 Task: Look for space in Parker, United States from 26th August, 2023 to 10th September, 2023 for 6 adults, 2 children in price range Rs.10000 to Rs.15000. Place can be entire place or shared room with 6 bedrooms having 6 beds and 6 bathrooms. Property type can be house, flat, guest house. Amenities needed are: wifi, TV, free parkinig on premises, gym, breakfast. Booking option can be shelf check-in. Required host language is English.
Action: Mouse pressed left at (453, 111)
Screenshot: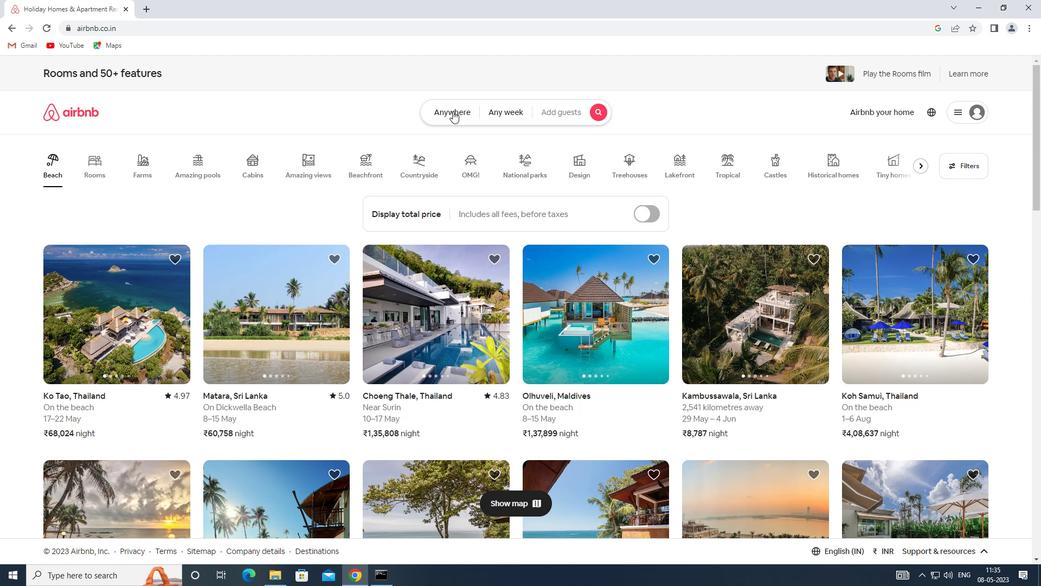 
Action: Mouse moved to (402, 153)
Screenshot: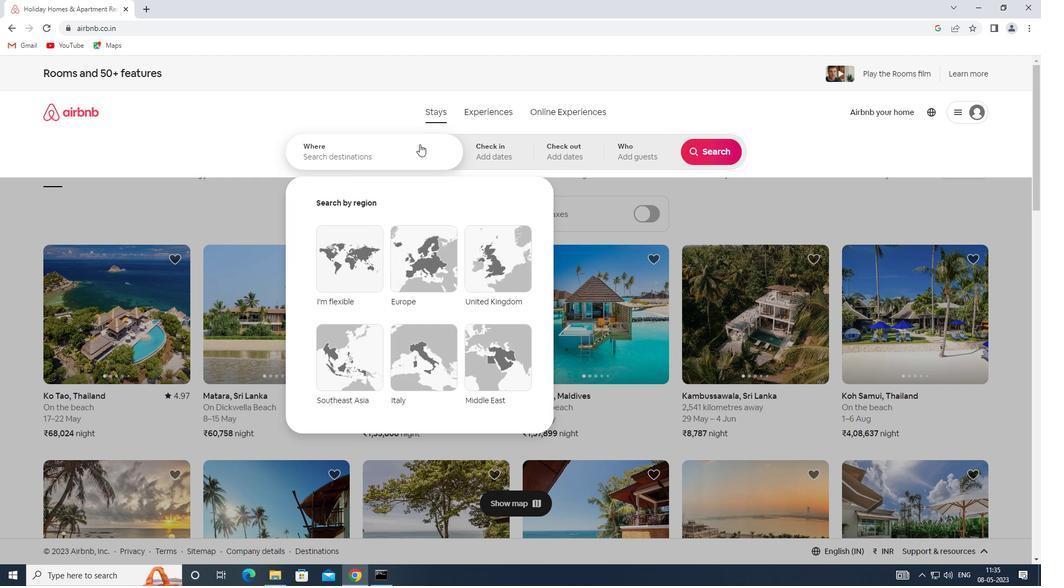 
Action: Mouse pressed left at (402, 153)
Screenshot: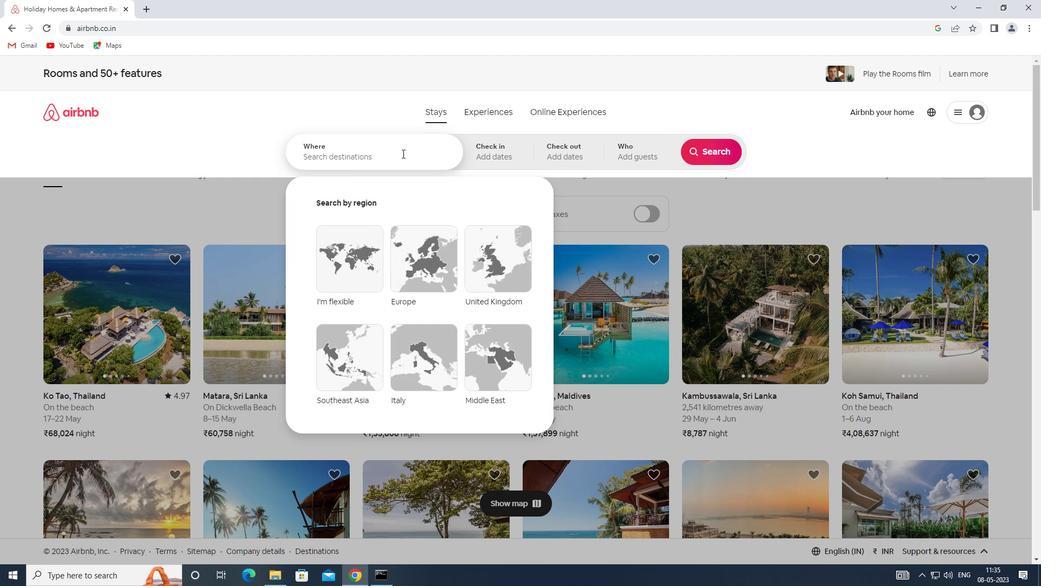 
Action: Key pressed <Key.shift>SPACE<Key.space>IN<Key.space><Key.shift>S<Key.backspace><Key.shift>PARKER,<Key.shift>UNITED<Key.space><Key.shift>STATES
Screenshot: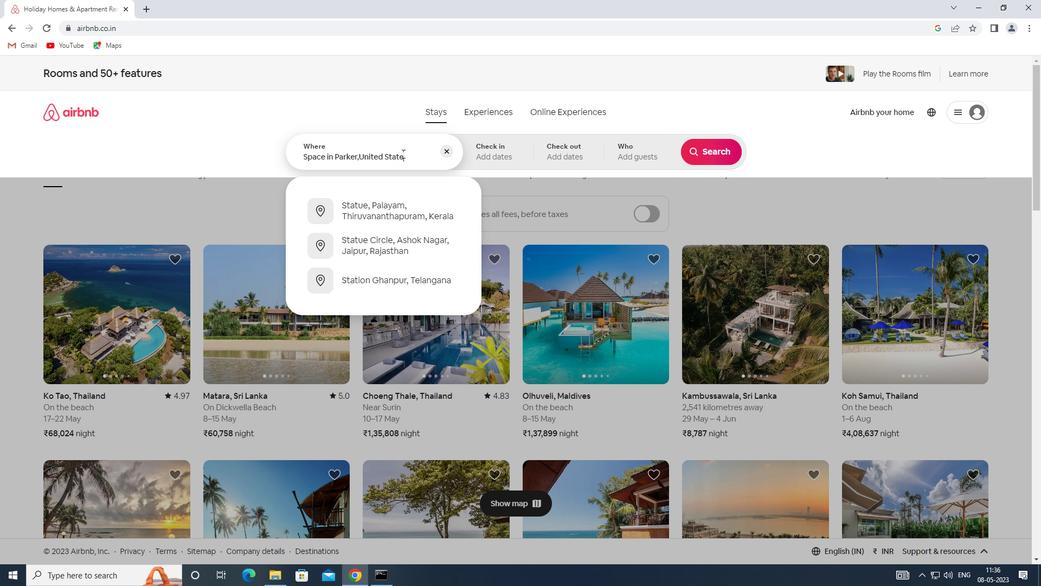 
Action: Mouse moved to (474, 147)
Screenshot: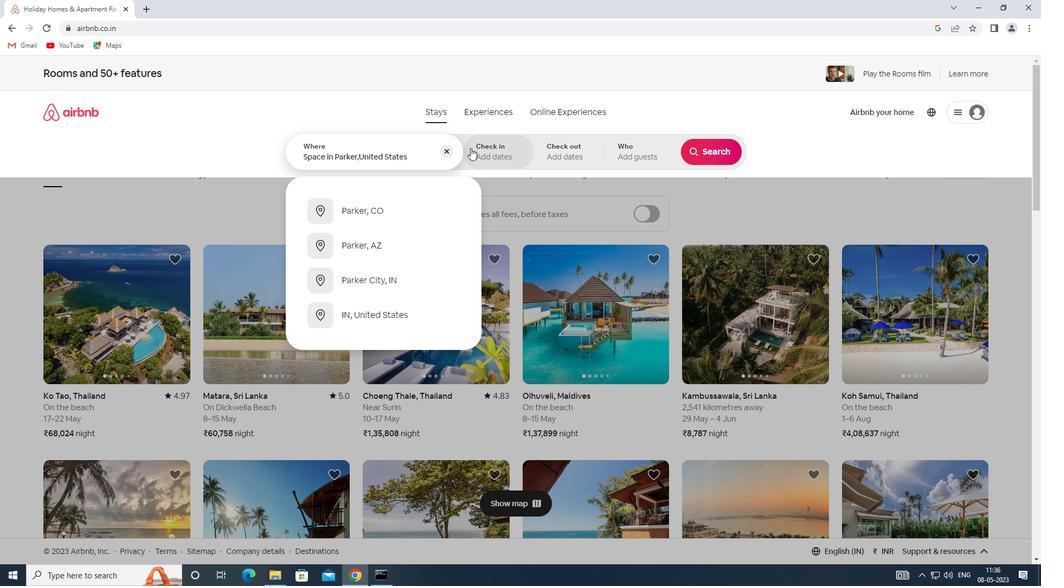 
Action: Mouse pressed left at (474, 147)
Screenshot: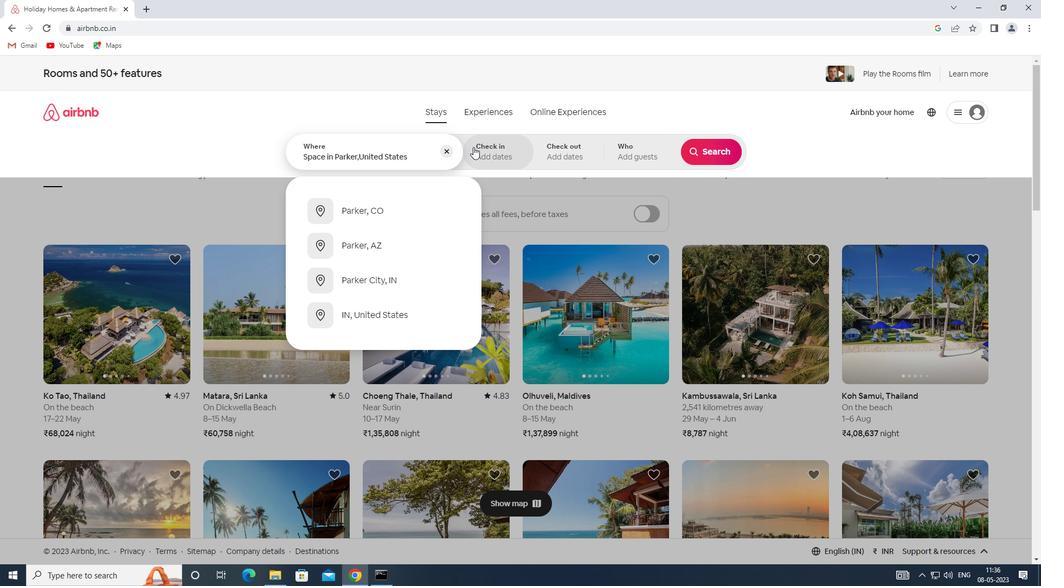 
Action: Mouse moved to (708, 234)
Screenshot: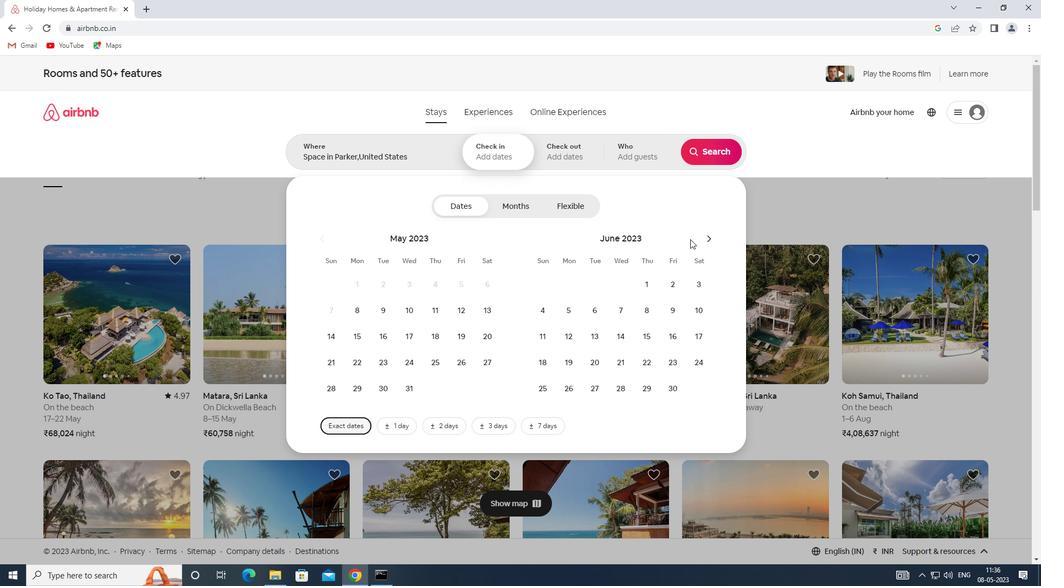
Action: Mouse pressed left at (708, 234)
Screenshot: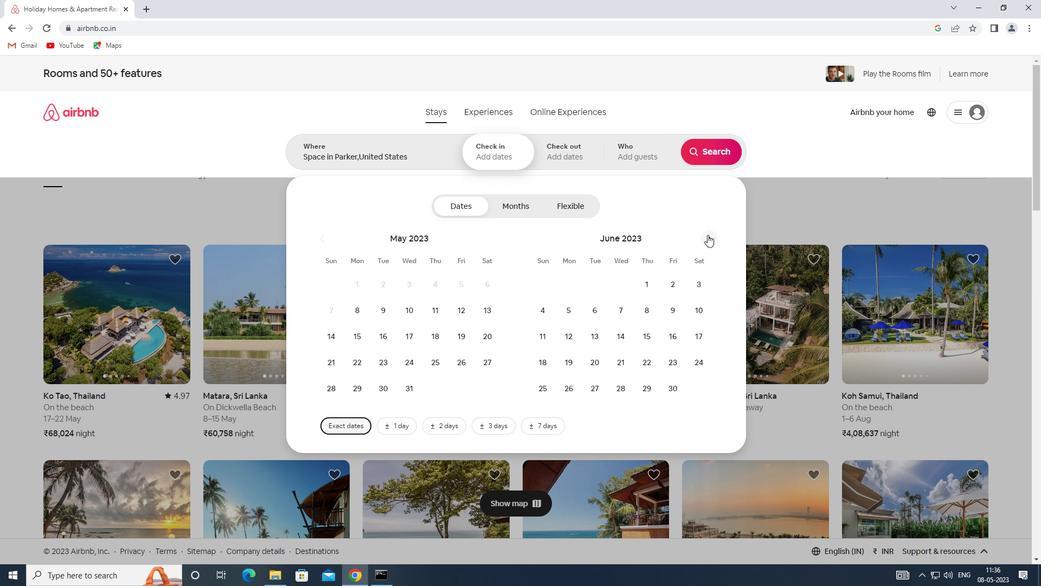 
Action: Mouse pressed left at (708, 234)
Screenshot: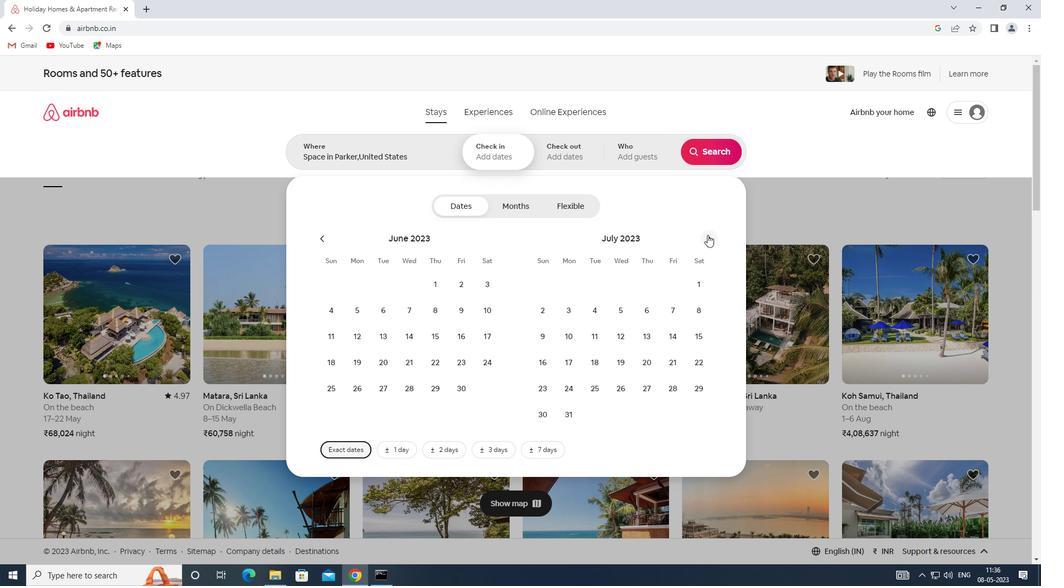
Action: Mouse moved to (698, 359)
Screenshot: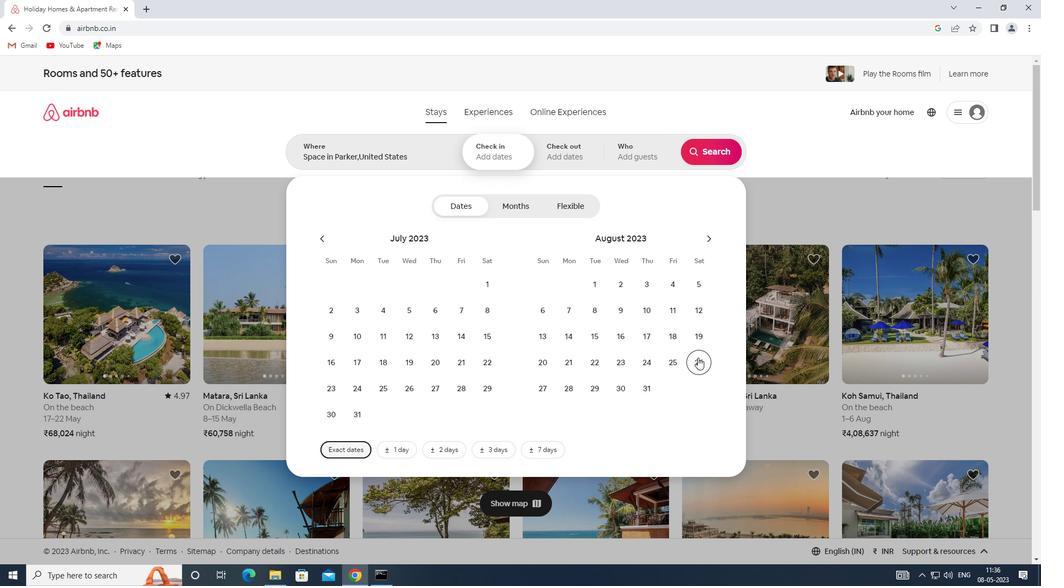 
Action: Mouse pressed left at (698, 359)
Screenshot: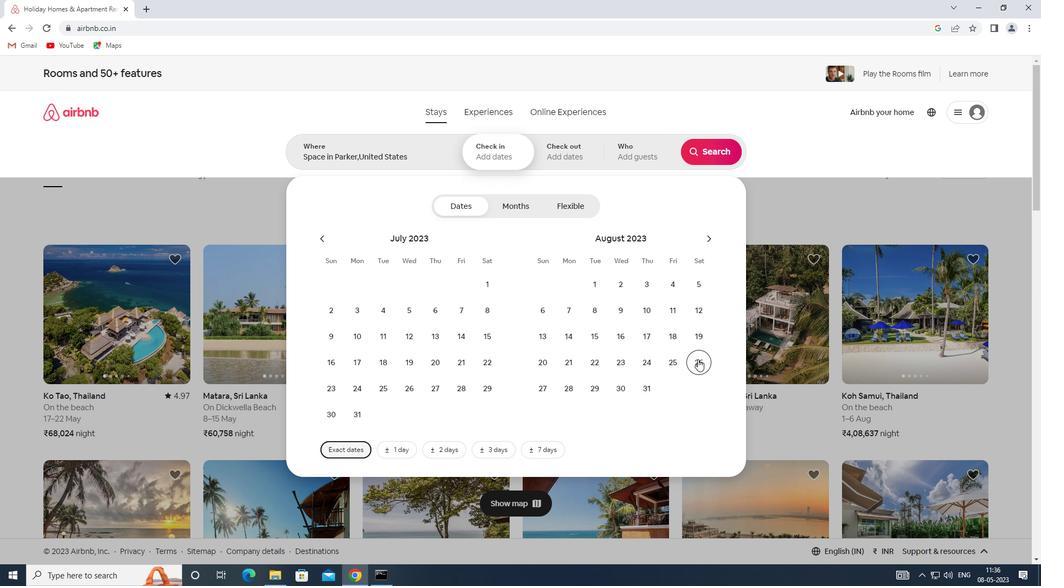 
Action: Mouse moved to (705, 241)
Screenshot: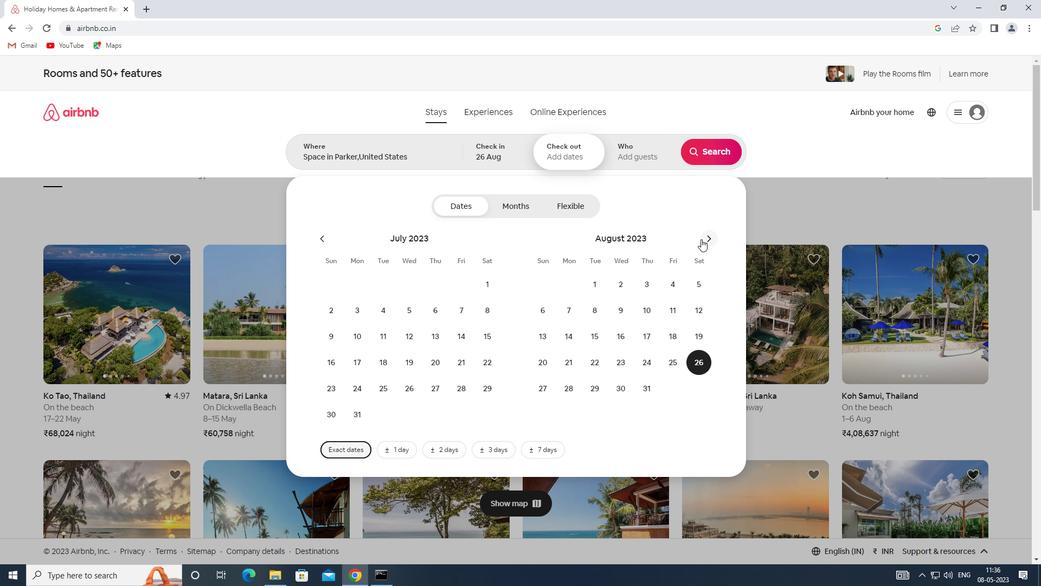 
Action: Mouse pressed left at (705, 241)
Screenshot: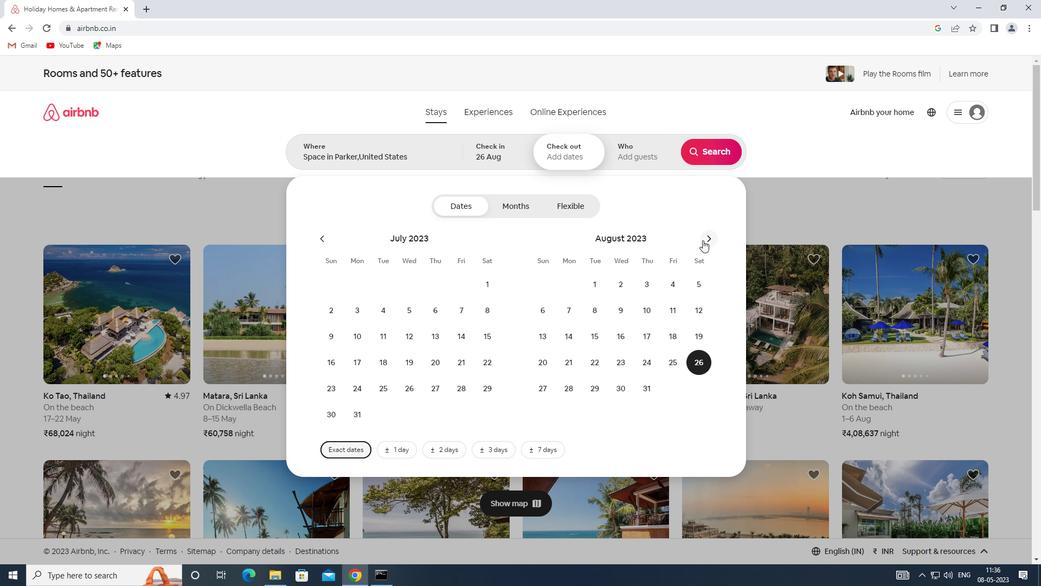 
Action: Mouse moved to (542, 335)
Screenshot: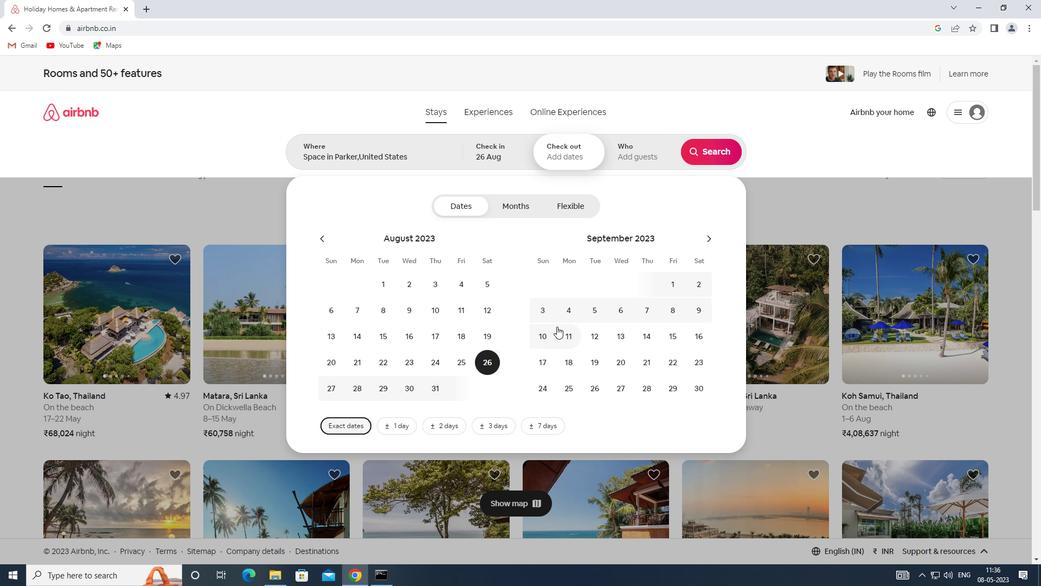
Action: Mouse pressed left at (542, 335)
Screenshot: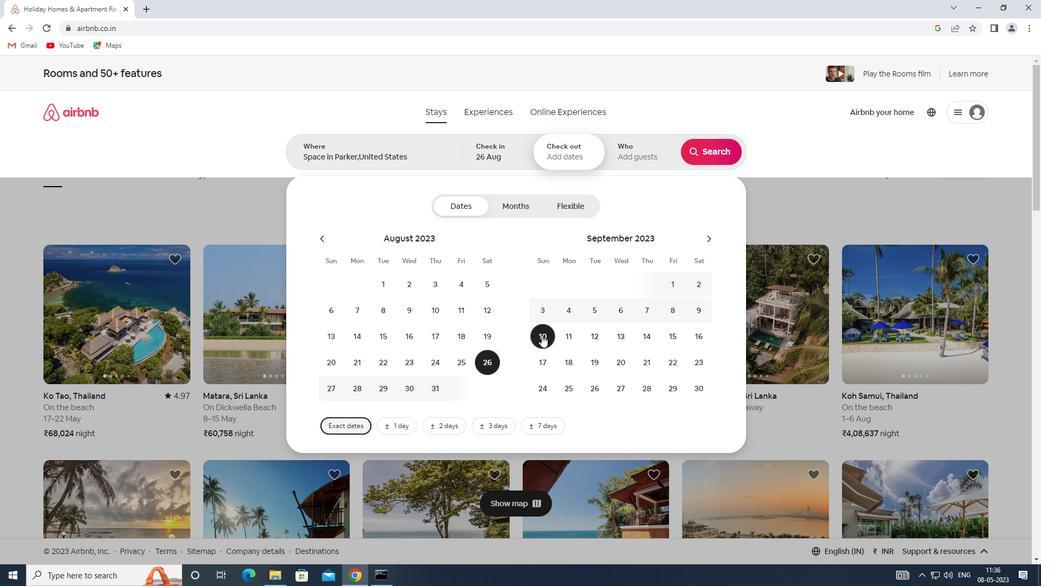 
Action: Mouse moved to (635, 154)
Screenshot: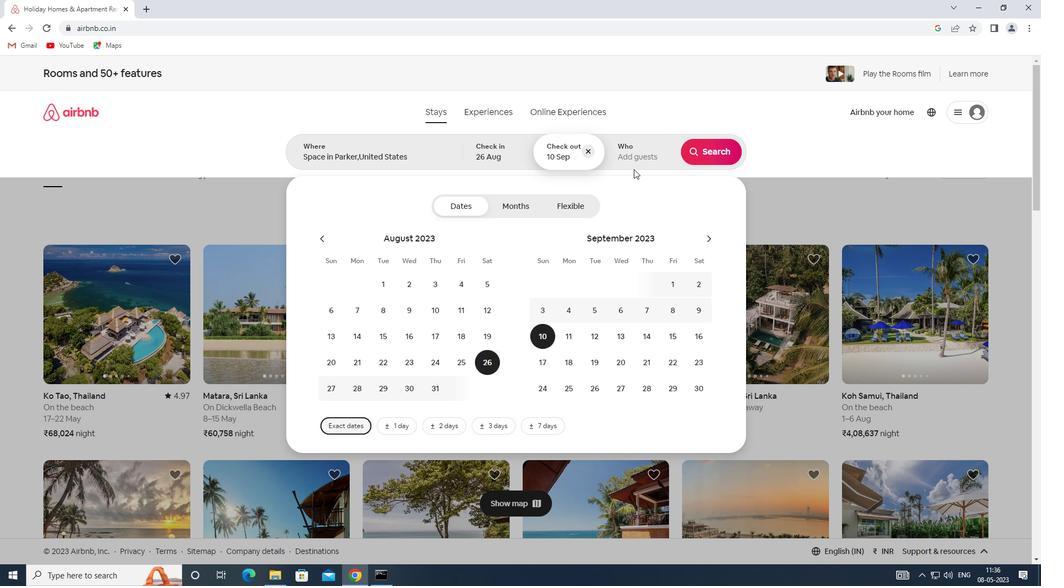
Action: Mouse pressed left at (635, 154)
Screenshot: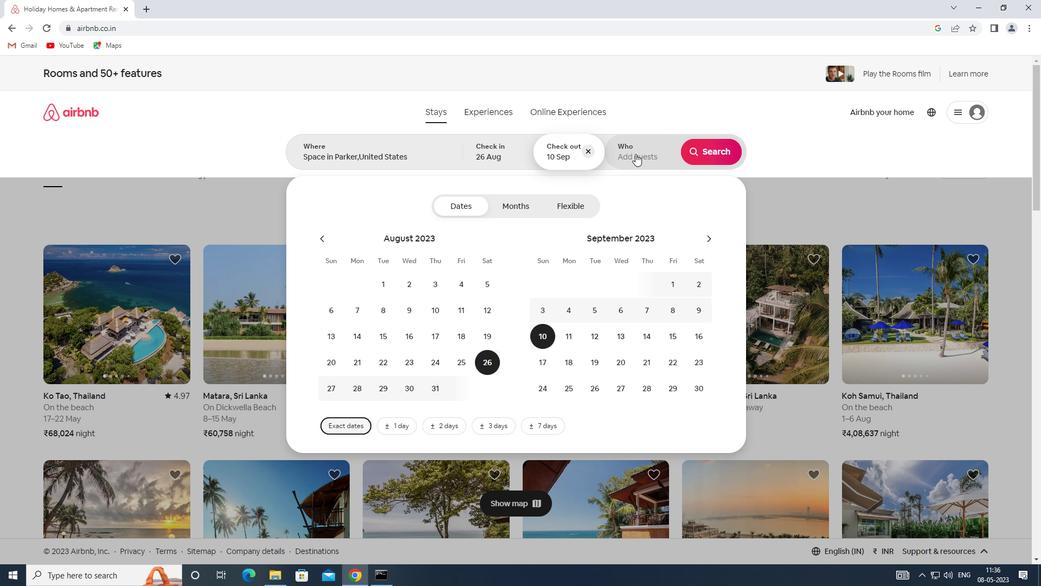 
Action: Mouse moved to (715, 211)
Screenshot: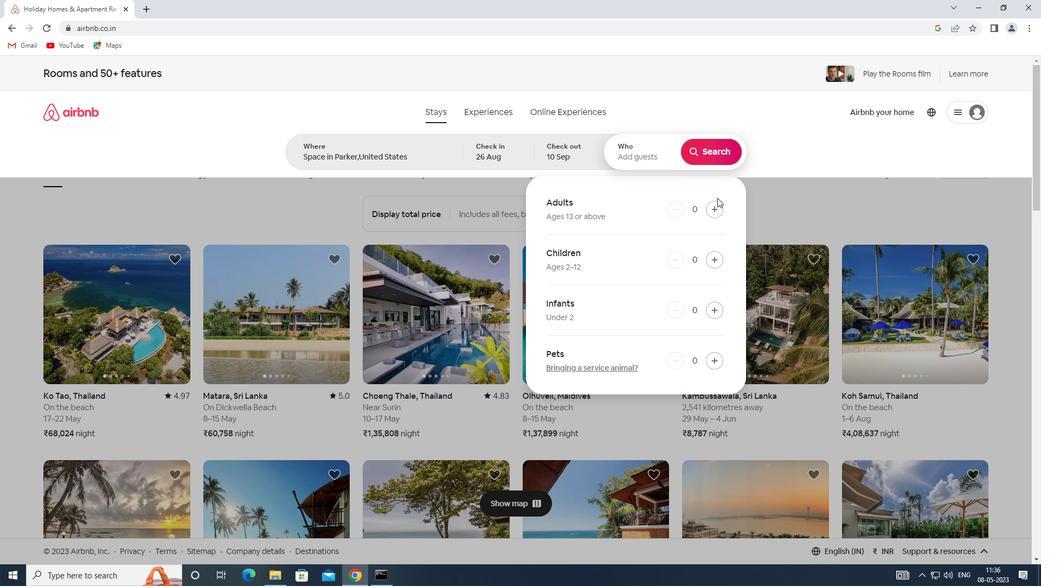 
Action: Mouse pressed left at (715, 211)
Screenshot: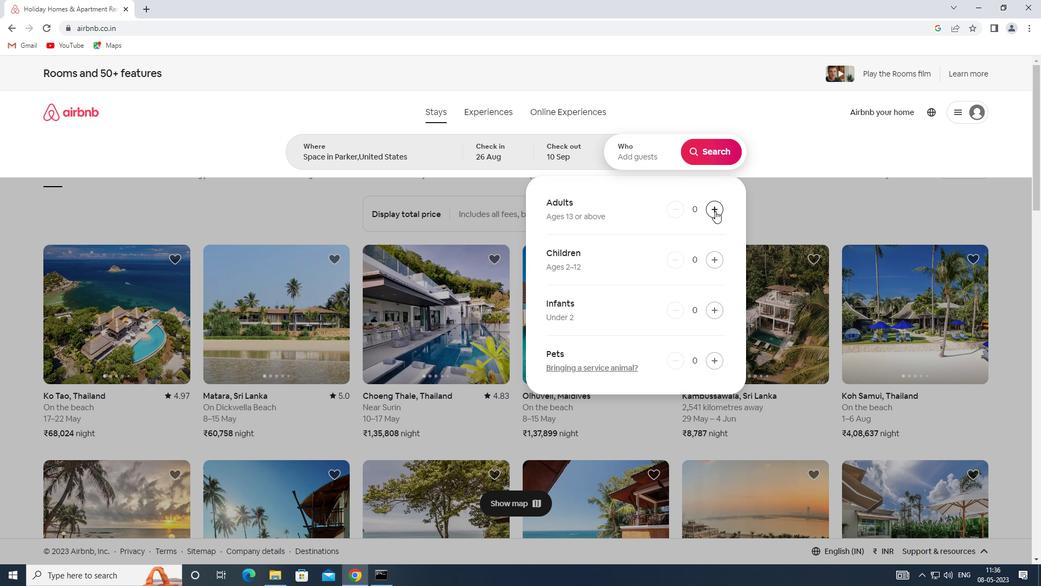 
Action: Mouse pressed left at (715, 211)
Screenshot: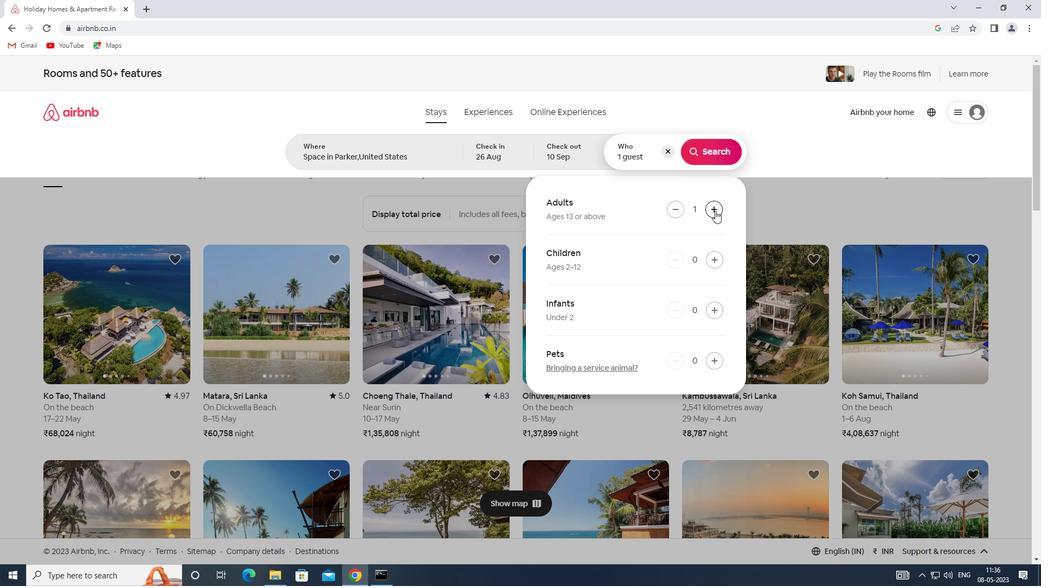 
Action: Mouse pressed left at (715, 211)
Screenshot: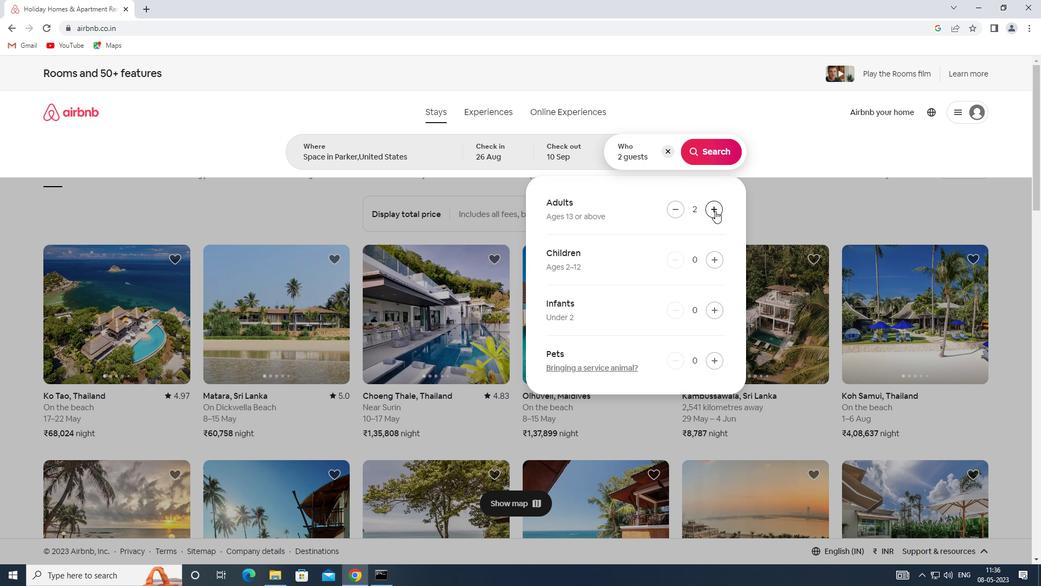 
Action: Mouse pressed left at (715, 211)
Screenshot: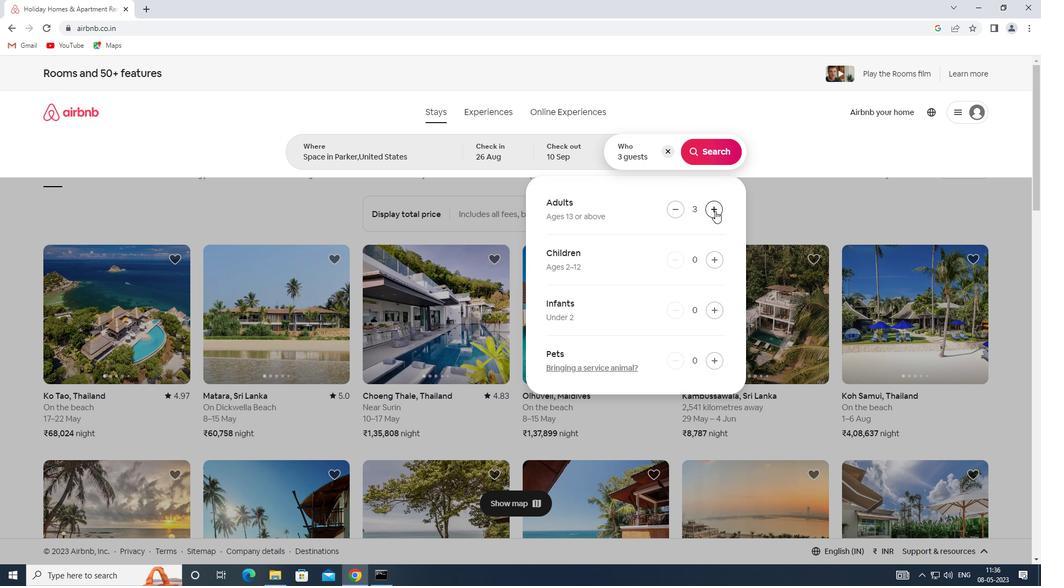 
Action: Mouse pressed left at (715, 211)
Screenshot: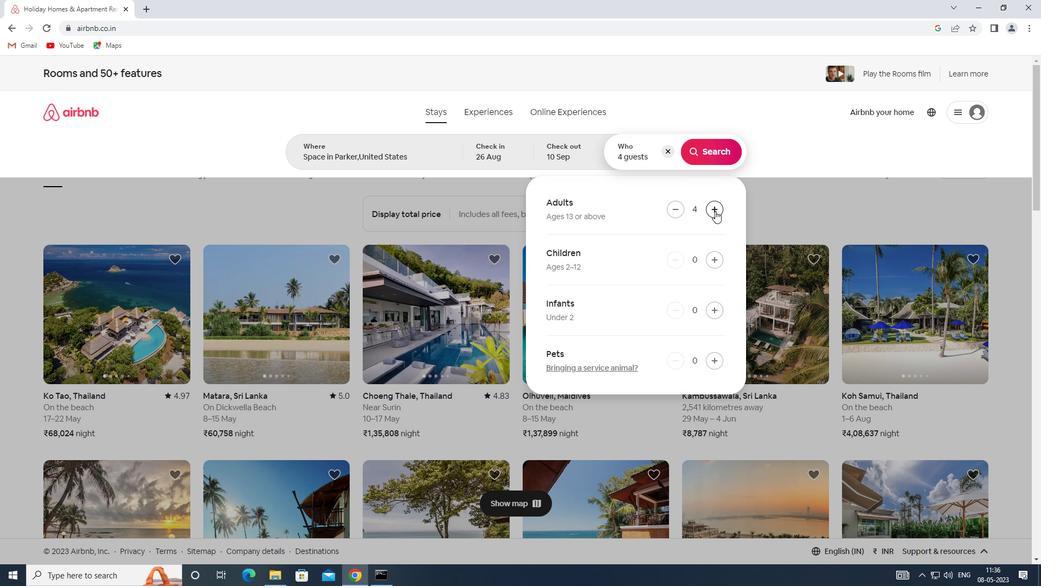 
Action: Mouse pressed left at (715, 211)
Screenshot: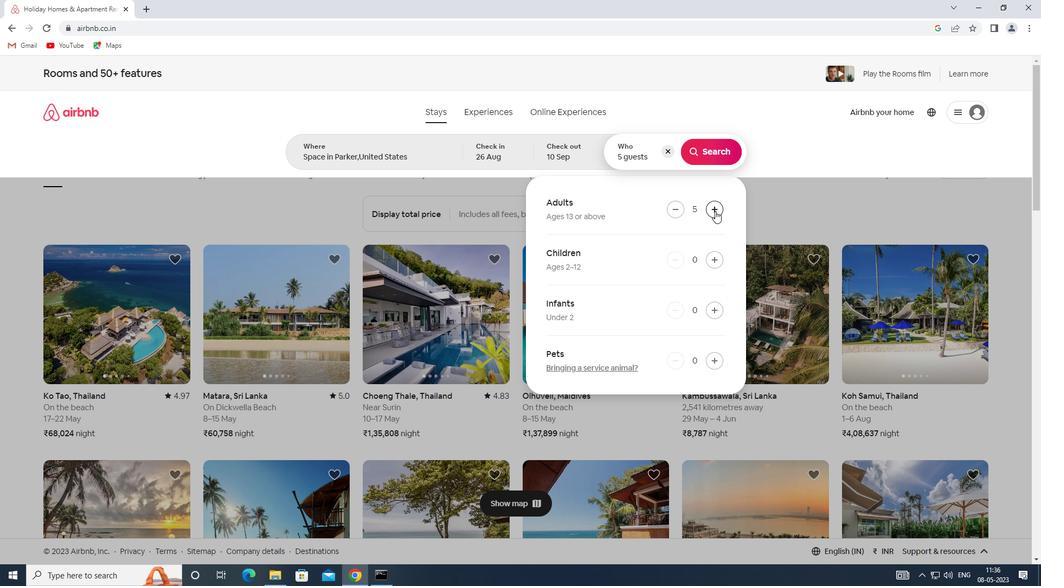 
Action: Mouse moved to (713, 255)
Screenshot: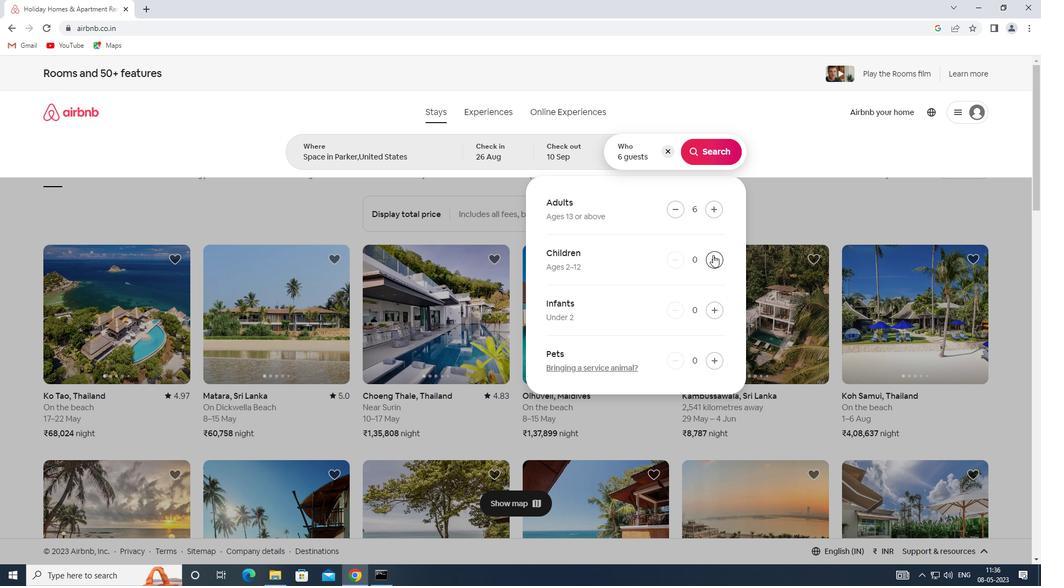 
Action: Mouse pressed left at (713, 255)
Screenshot: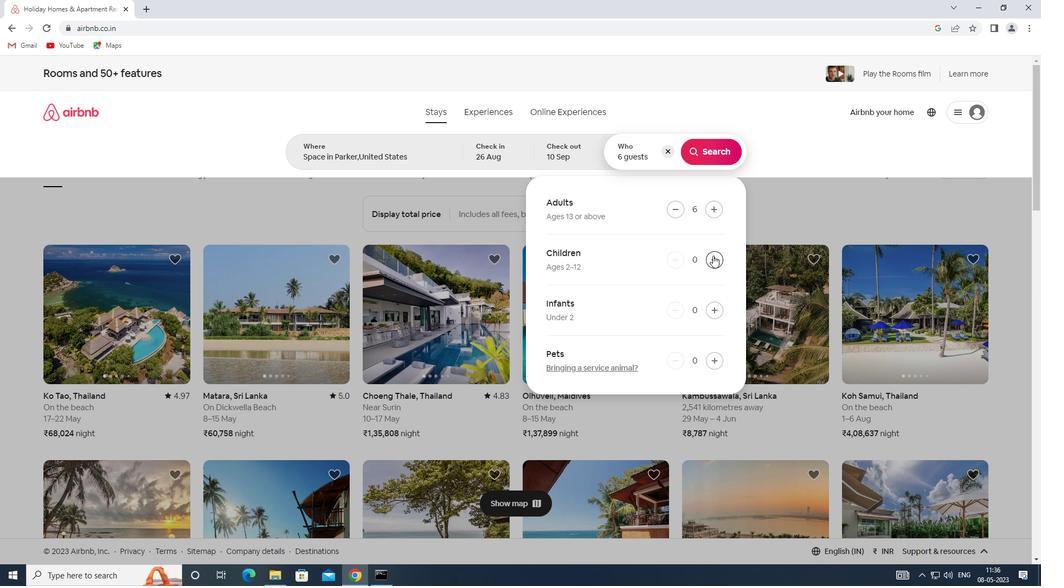 
Action: Mouse pressed left at (713, 255)
Screenshot: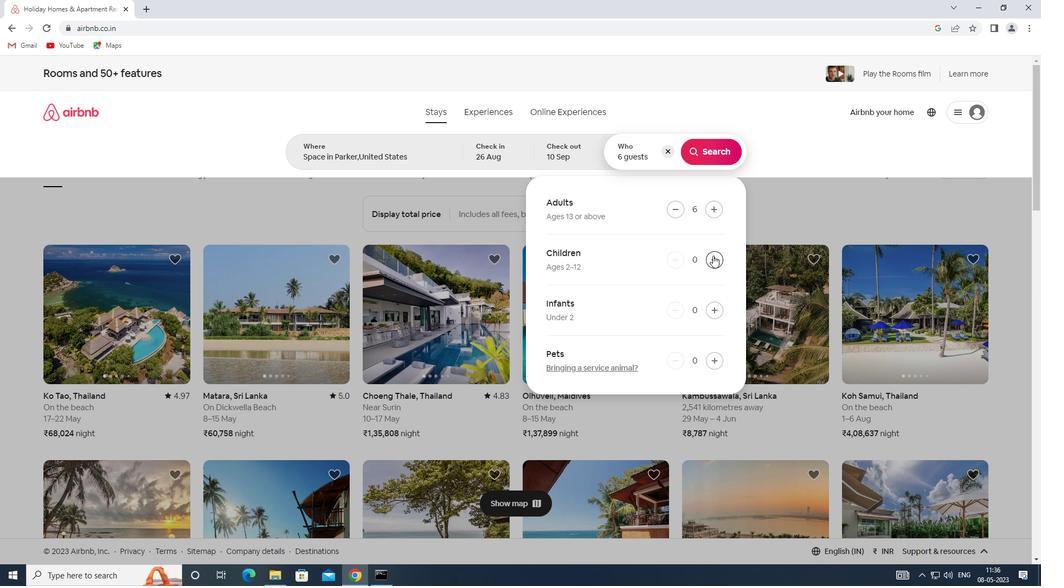
Action: Mouse moved to (698, 158)
Screenshot: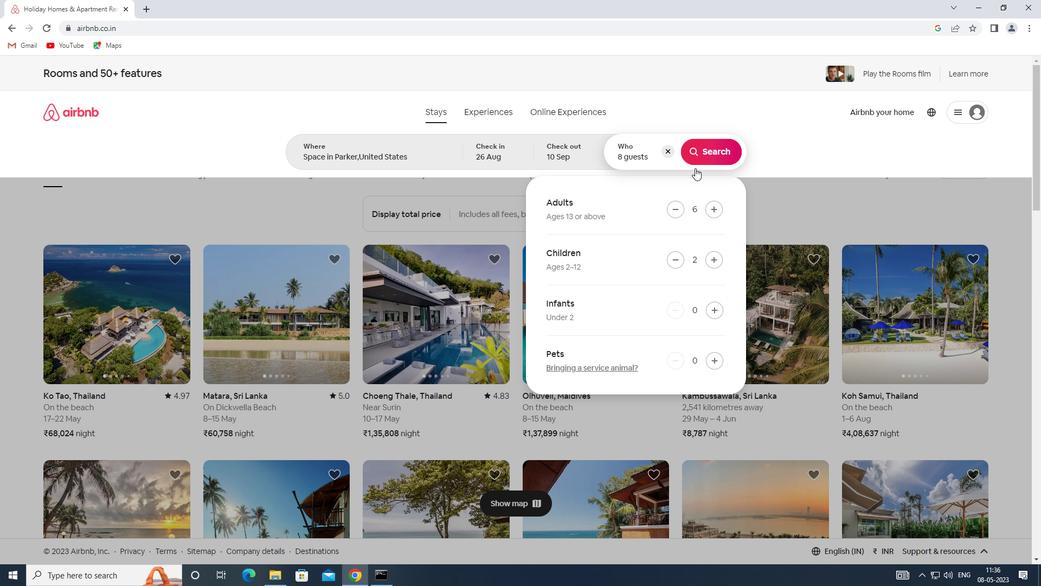 
Action: Mouse pressed left at (698, 158)
Screenshot: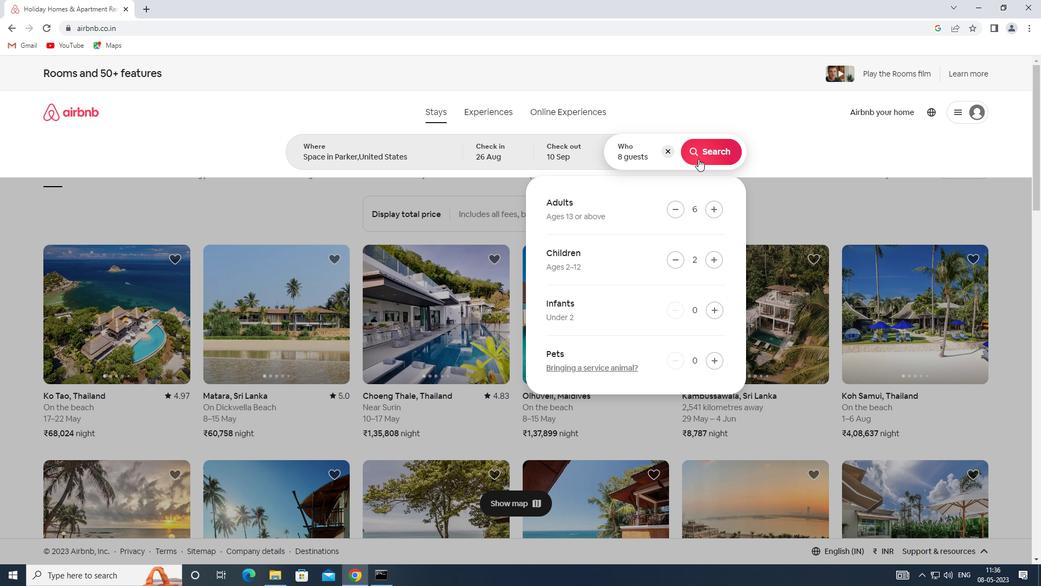 
Action: Mouse moved to (983, 117)
Screenshot: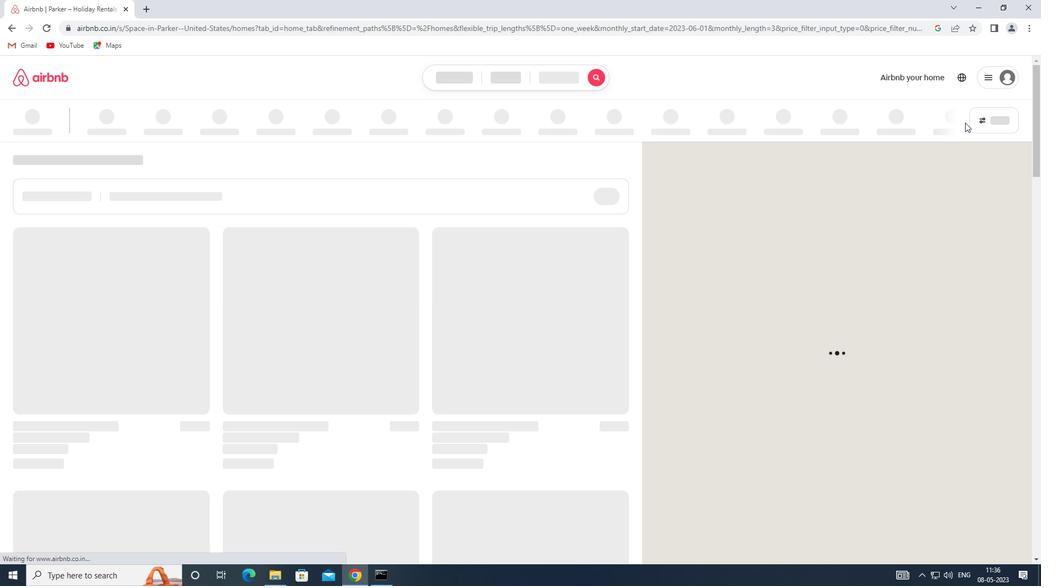 
Action: Mouse pressed left at (983, 117)
Screenshot: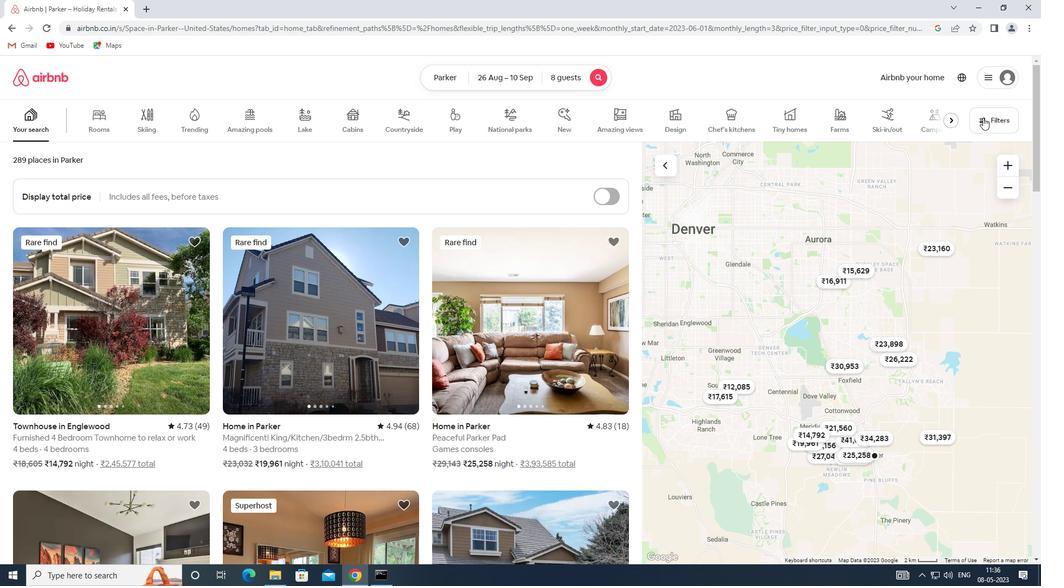 
Action: Mouse moved to (384, 387)
Screenshot: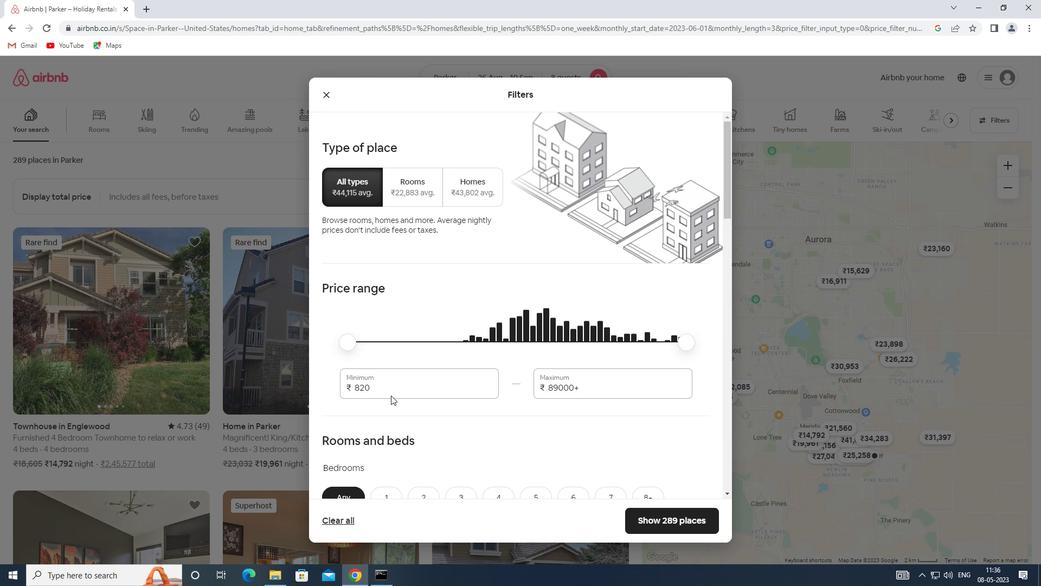 
Action: Mouse pressed left at (384, 387)
Screenshot: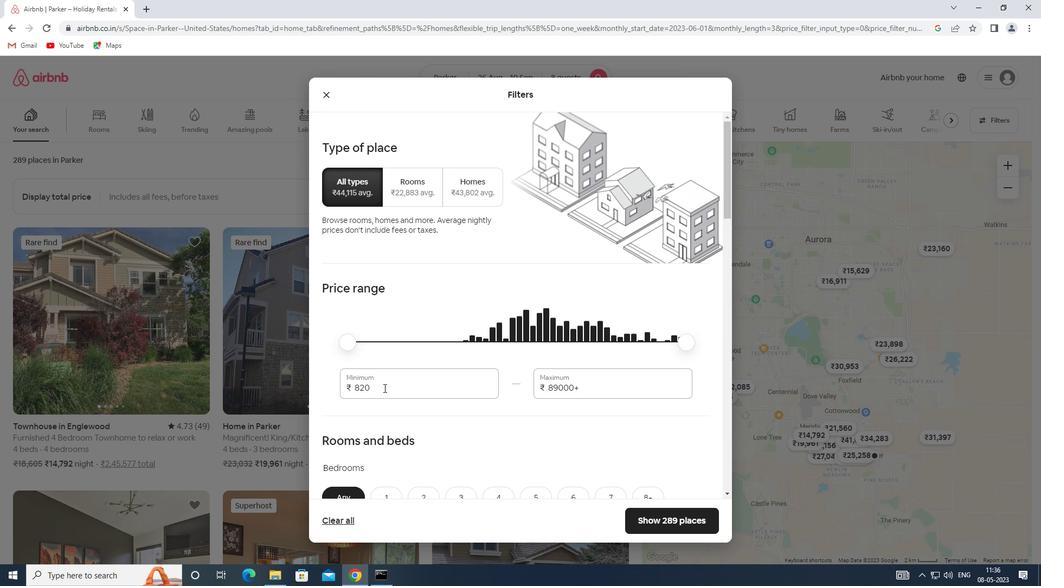
Action: Mouse moved to (342, 387)
Screenshot: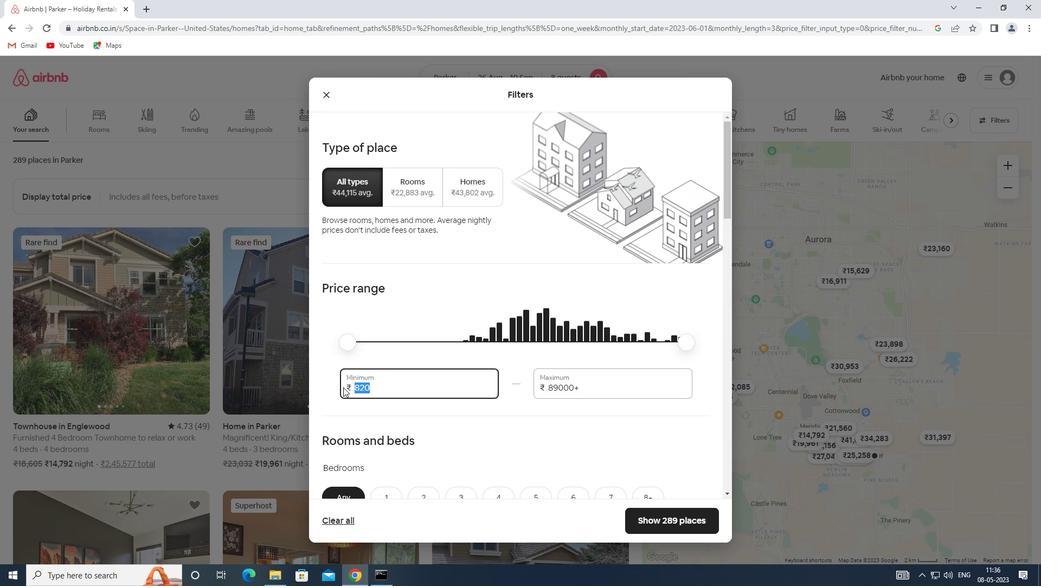 
Action: Key pressed 10000
Screenshot: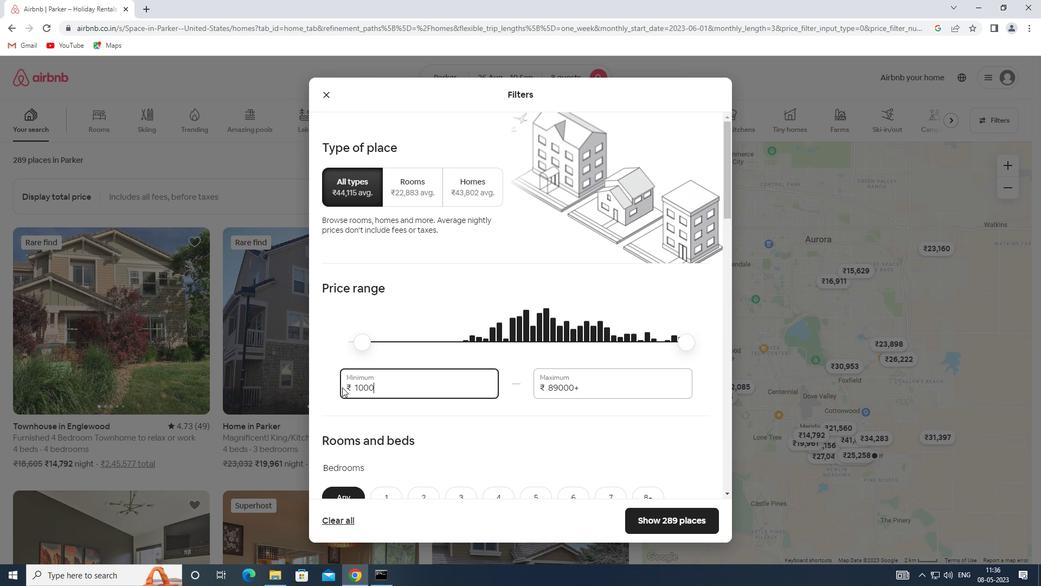 
Action: Mouse moved to (586, 389)
Screenshot: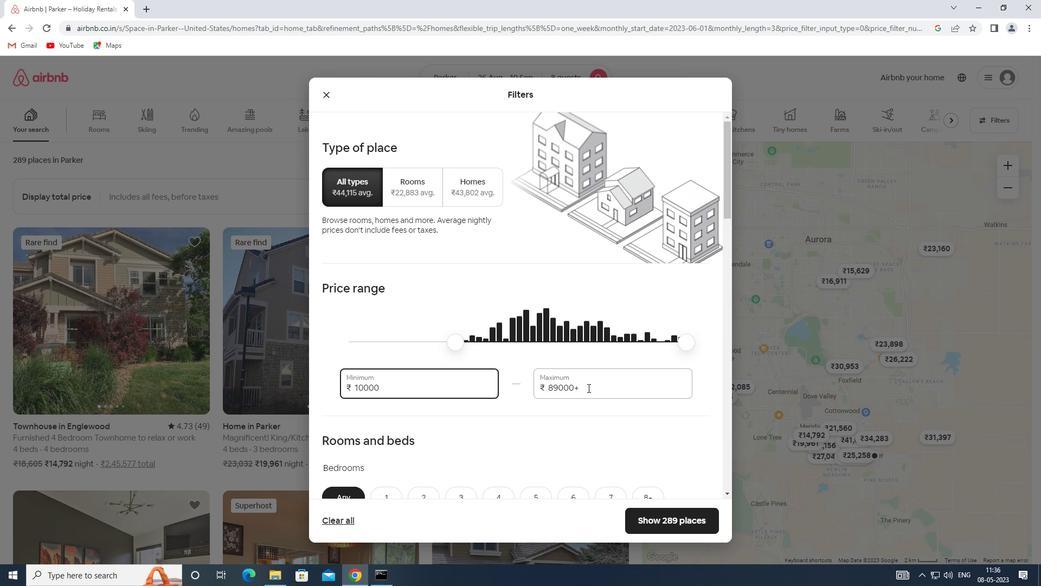 
Action: Mouse pressed left at (586, 389)
Screenshot: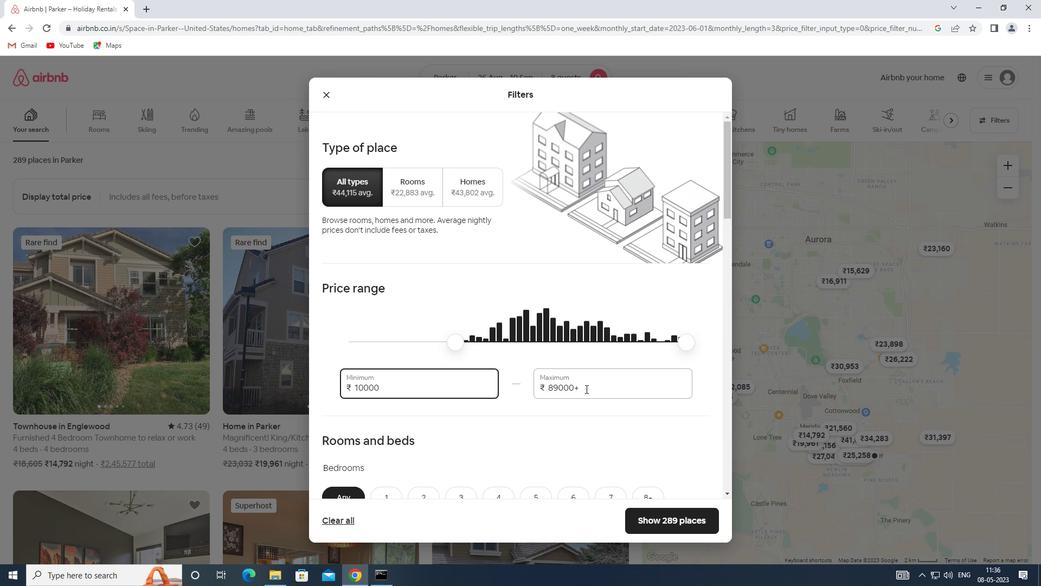 
Action: Mouse moved to (531, 392)
Screenshot: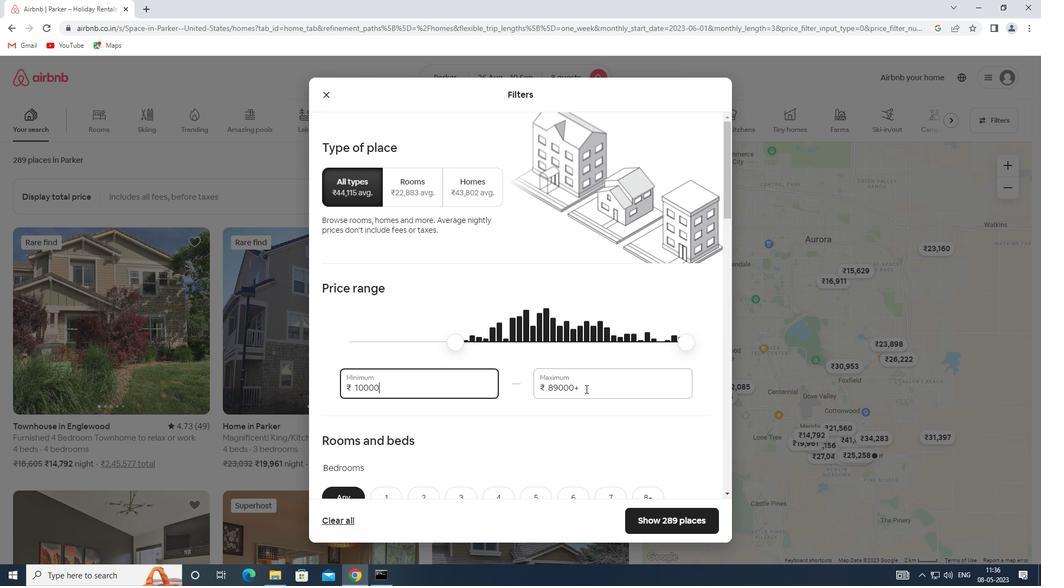 
Action: Key pressed 15000
Screenshot: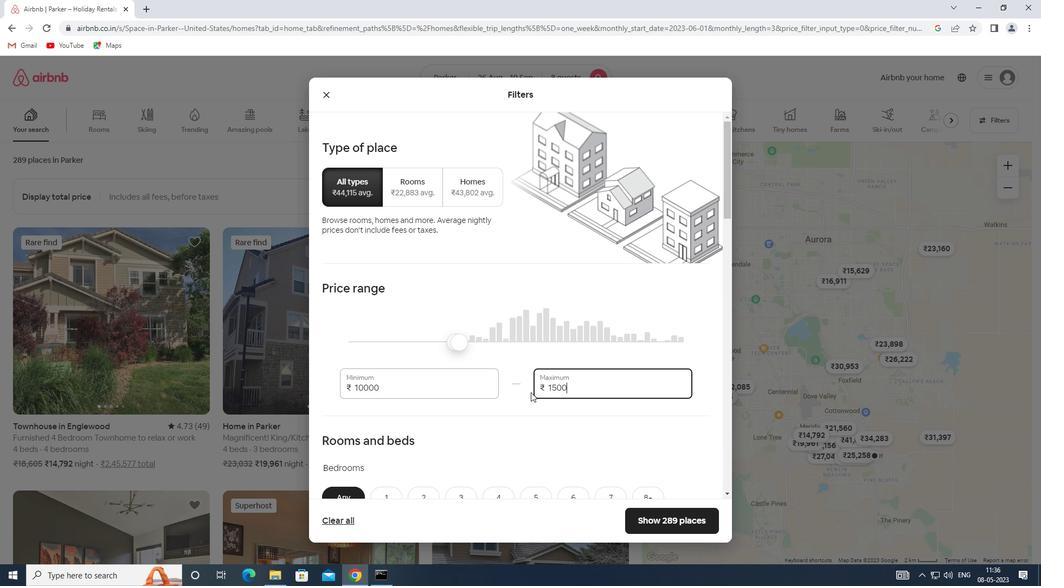 
Action: Mouse moved to (509, 410)
Screenshot: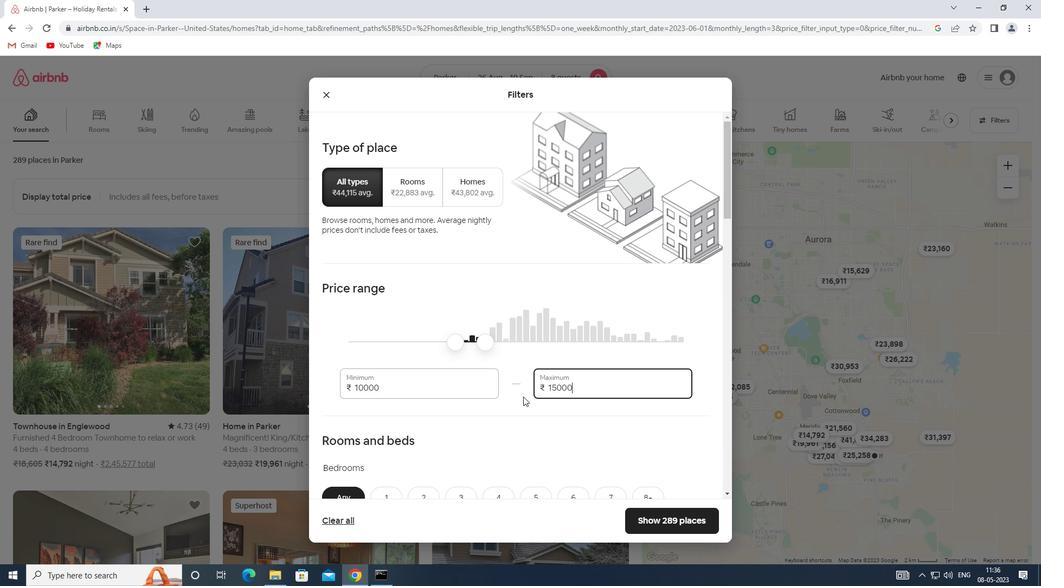 
Action: Mouse scrolled (509, 410) with delta (0, 0)
Screenshot: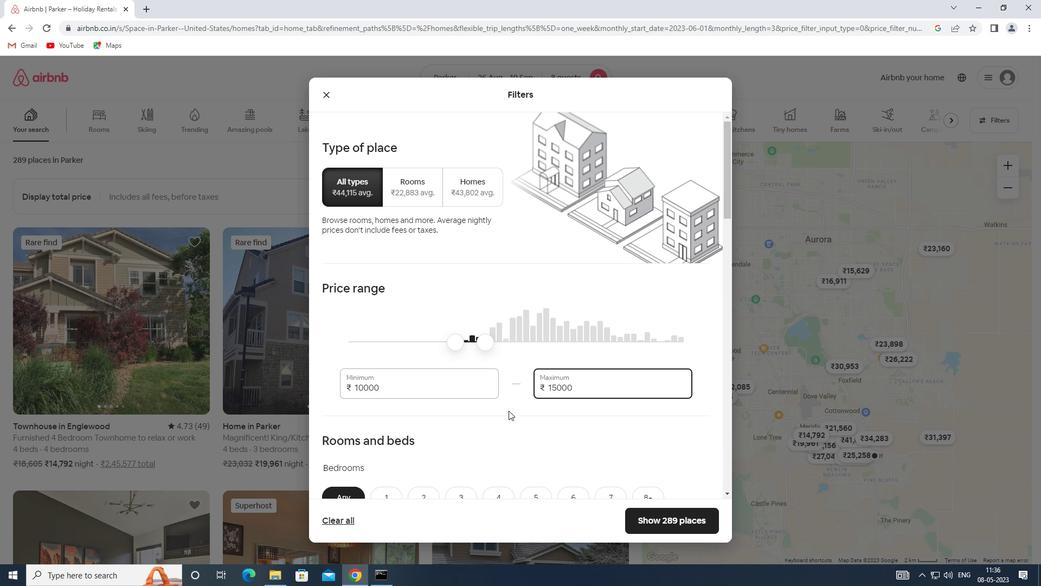 
Action: Mouse scrolled (509, 410) with delta (0, 0)
Screenshot: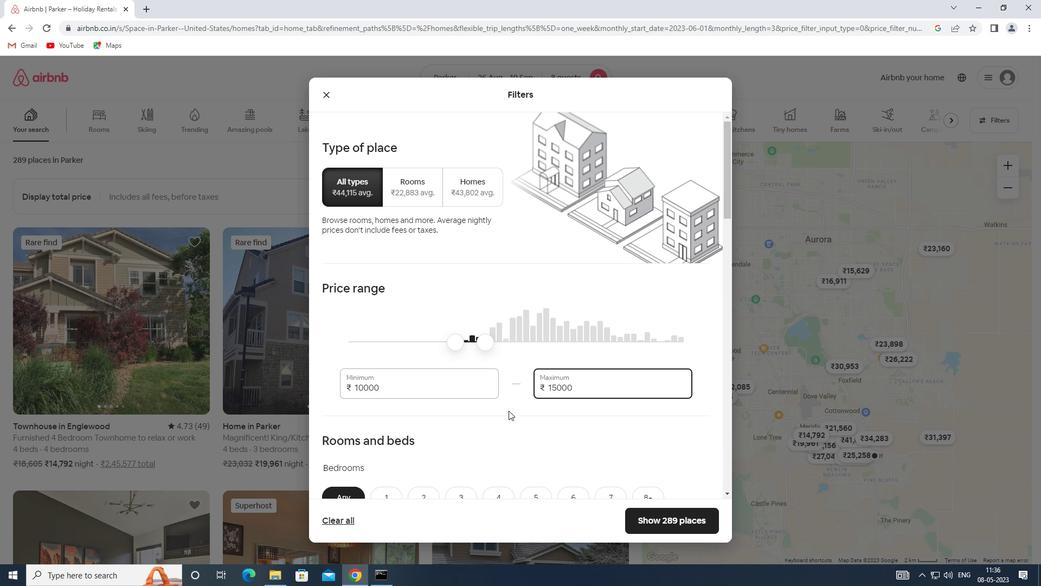 
Action: Mouse moved to (508, 410)
Screenshot: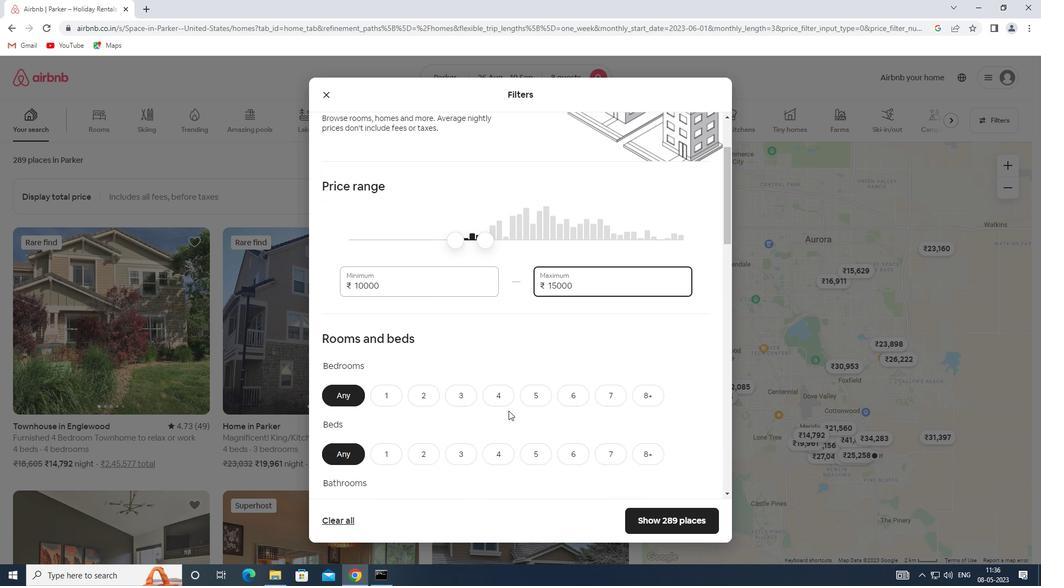 
Action: Mouse scrolled (508, 409) with delta (0, 0)
Screenshot: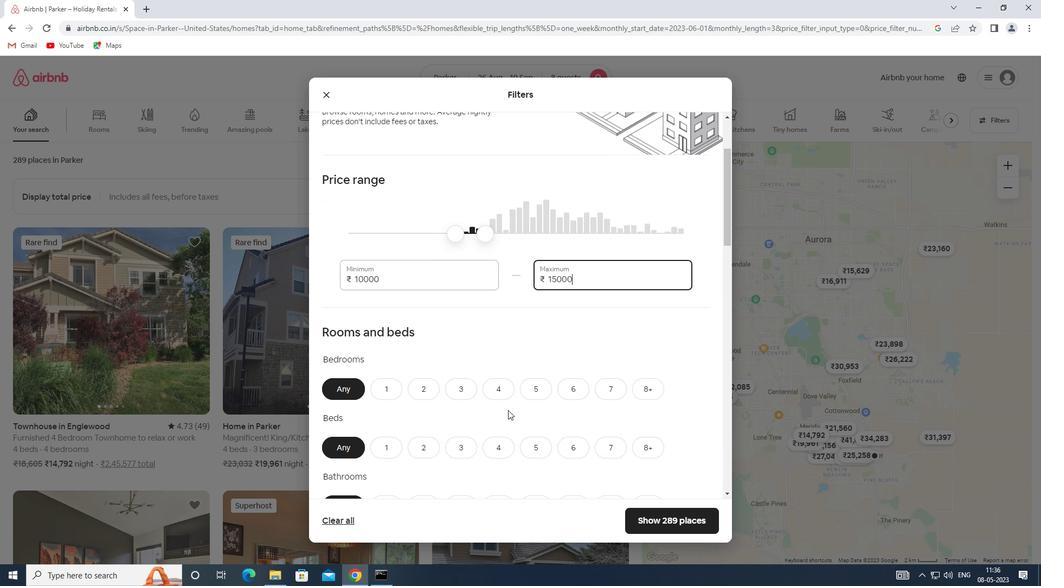 
Action: Mouse scrolled (508, 409) with delta (0, 0)
Screenshot: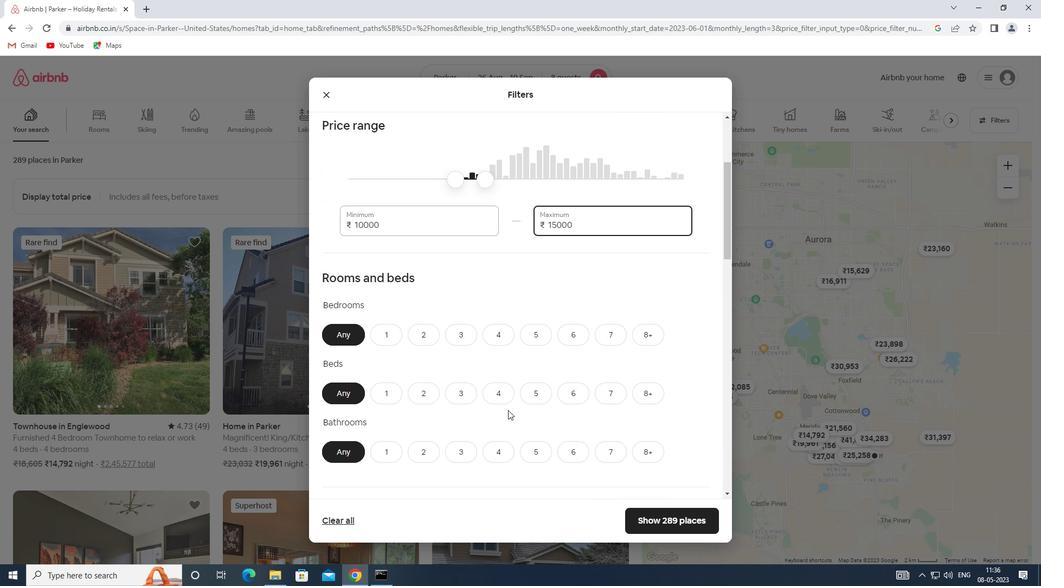 
Action: Mouse moved to (570, 285)
Screenshot: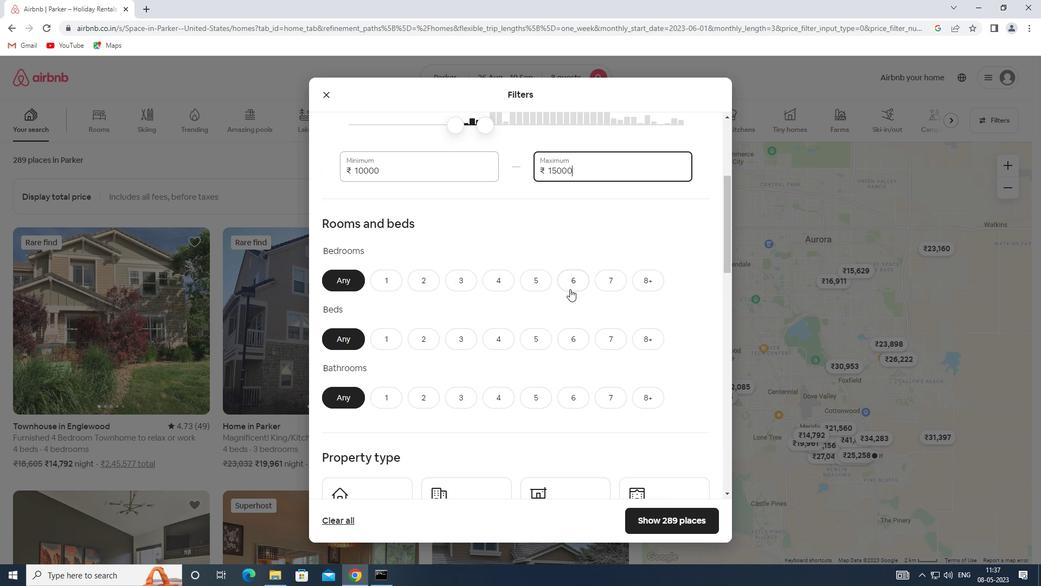 
Action: Mouse pressed left at (570, 285)
Screenshot: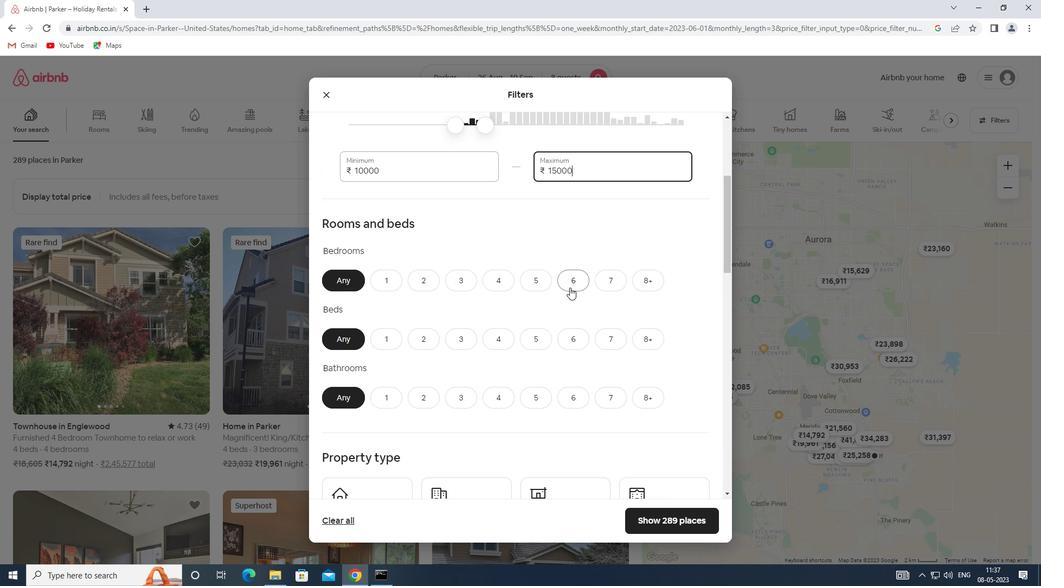 
Action: Mouse moved to (569, 334)
Screenshot: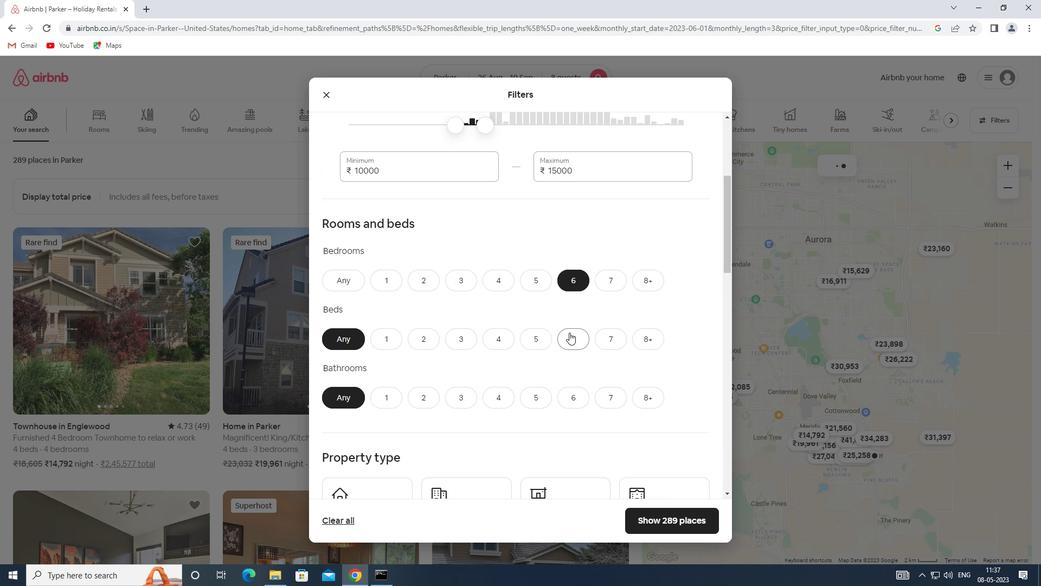 
Action: Mouse pressed left at (569, 334)
Screenshot: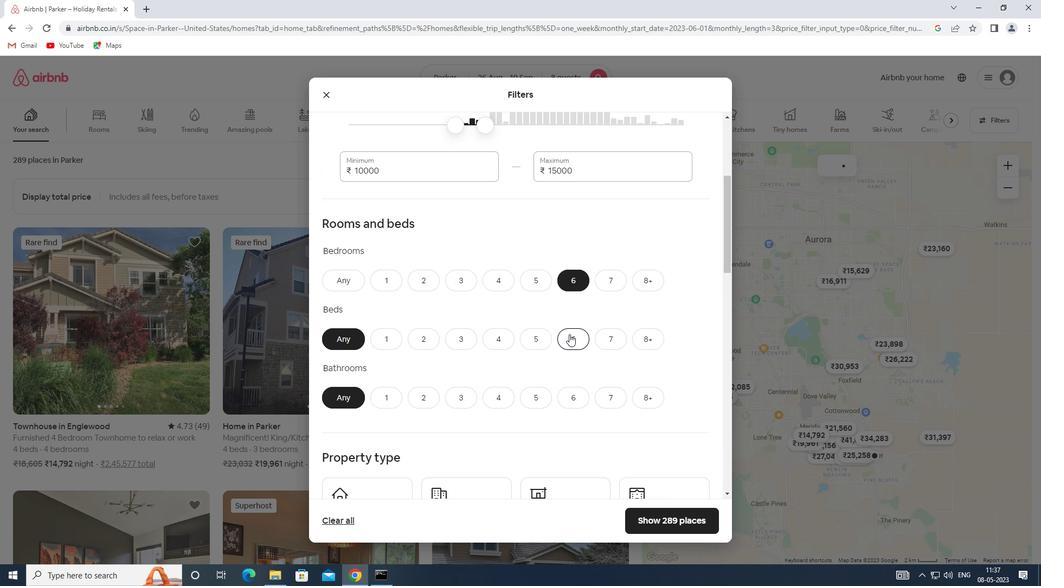 
Action: Mouse moved to (570, 401)
Screenshot: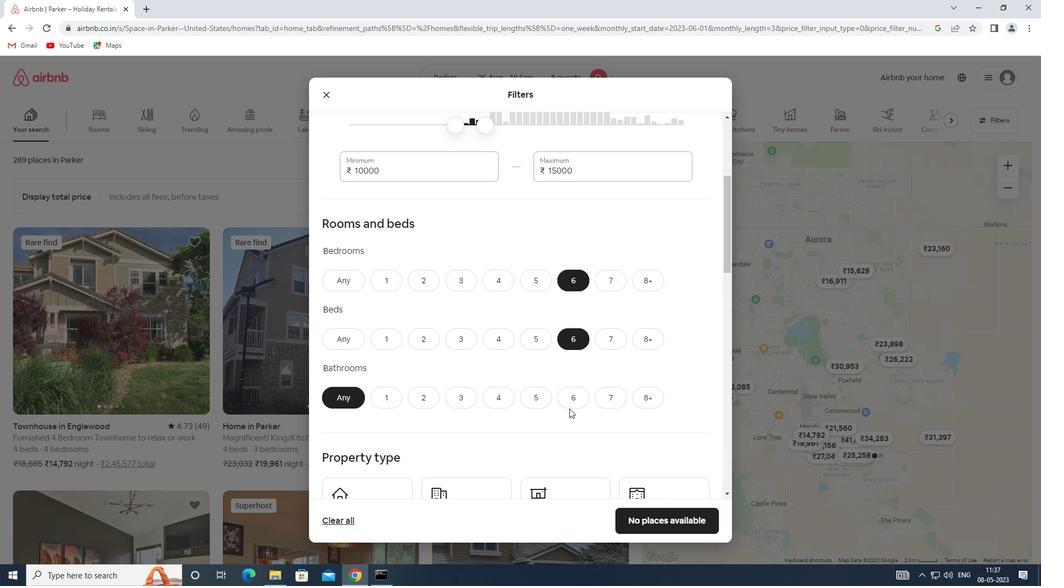 
Action: Mouse pressed left at (570, 401)
Screenshot: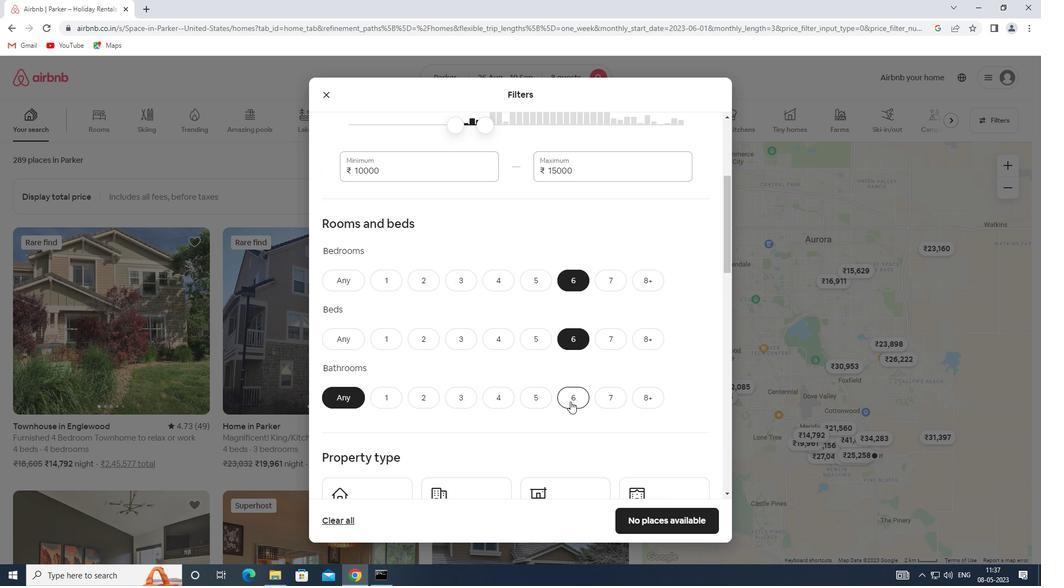 
Action: Mouse scrolled (570, 401) with delta (0, 0)
Screenshot: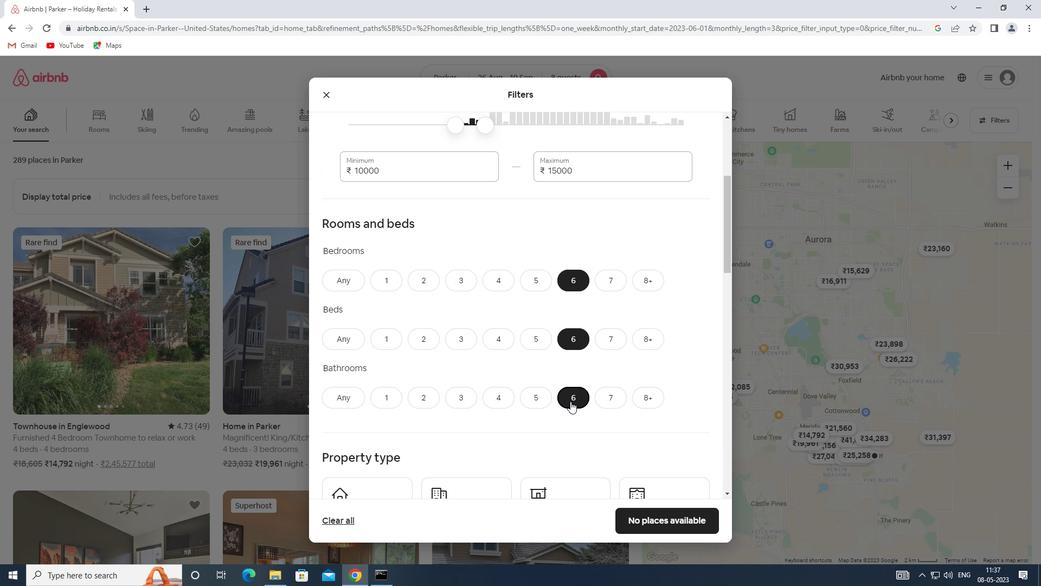 
Action: Mouse scrolled (570, 401) with delta (0, 0)
Screenshot: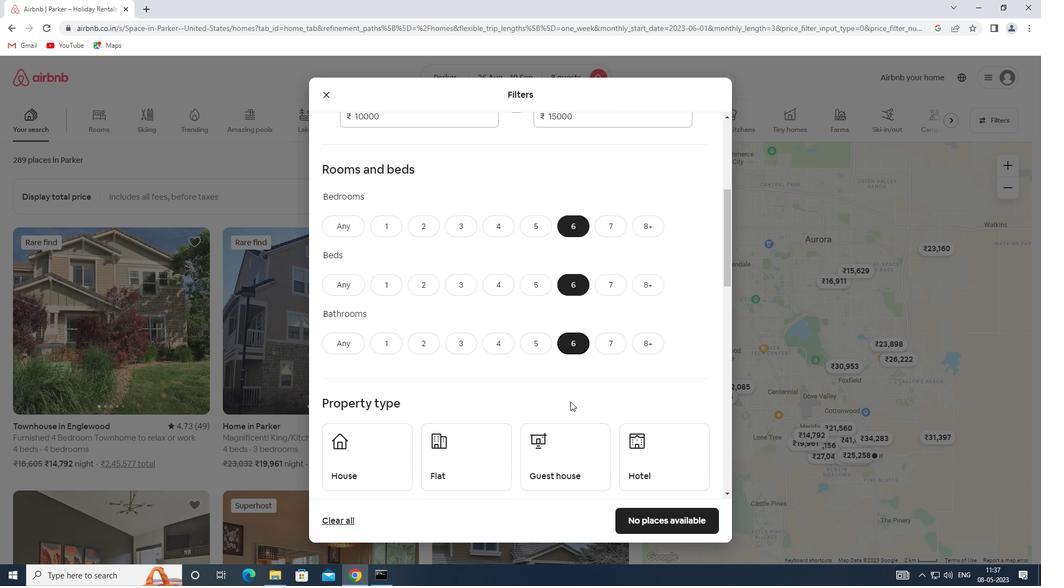 
Action: Mouse scrolled (570, 401) with delta (0, 0)
Screenshot: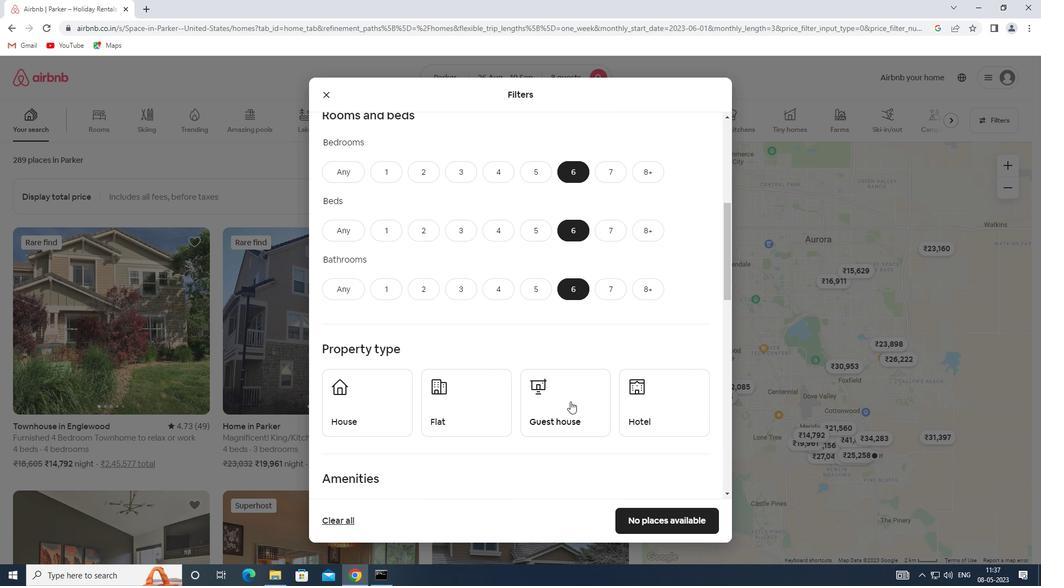 
Action: Mouse moved to (390, 361)
Screenshot: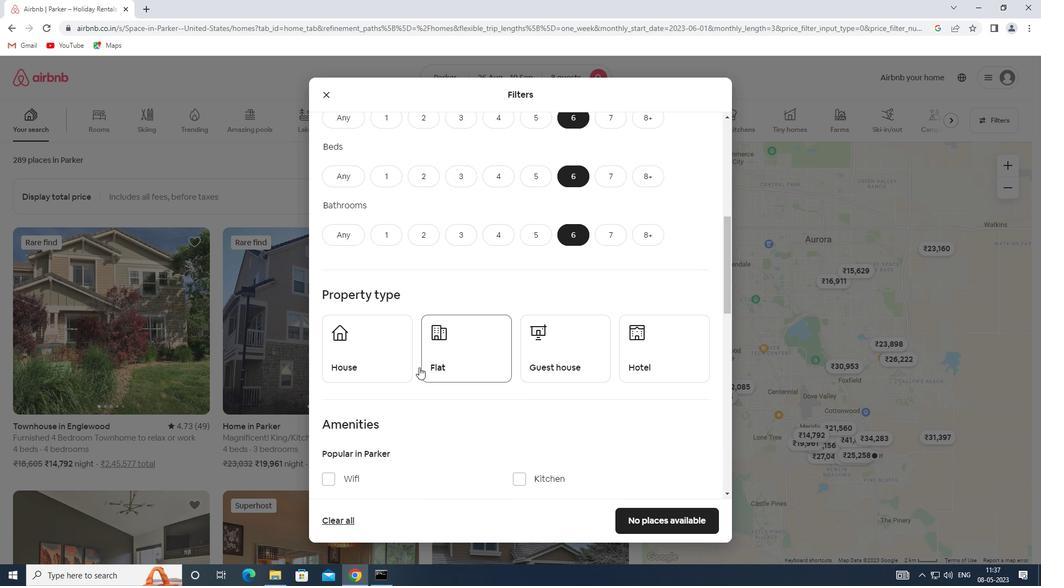 
Action: Mouse pressed left at (390, 361)
Screenshot: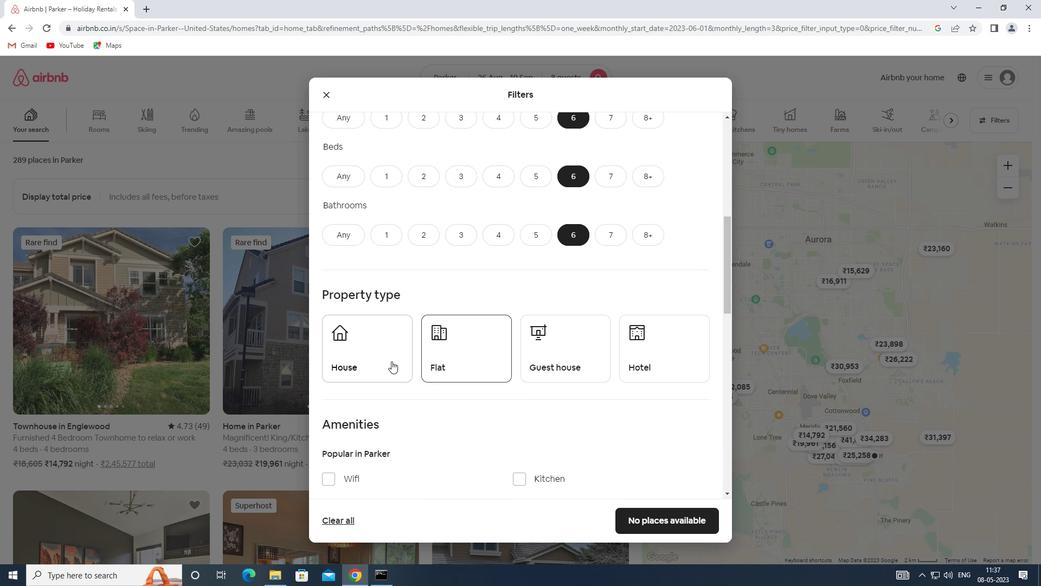 
Action: Mouse moved to (447, 358)
Screenshot: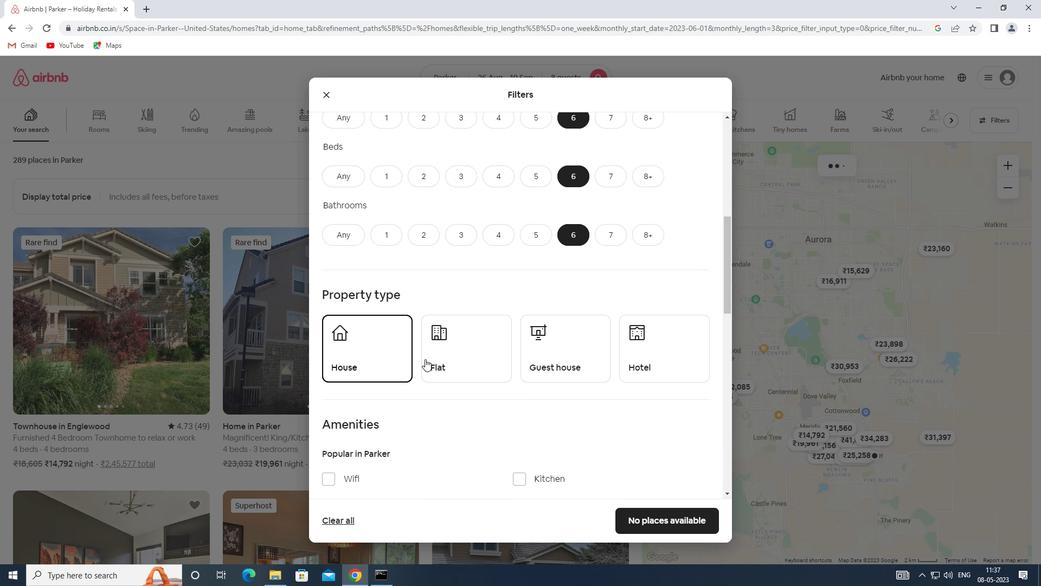 
Action: Mouse pressed left at (447, 358)
Screenshot: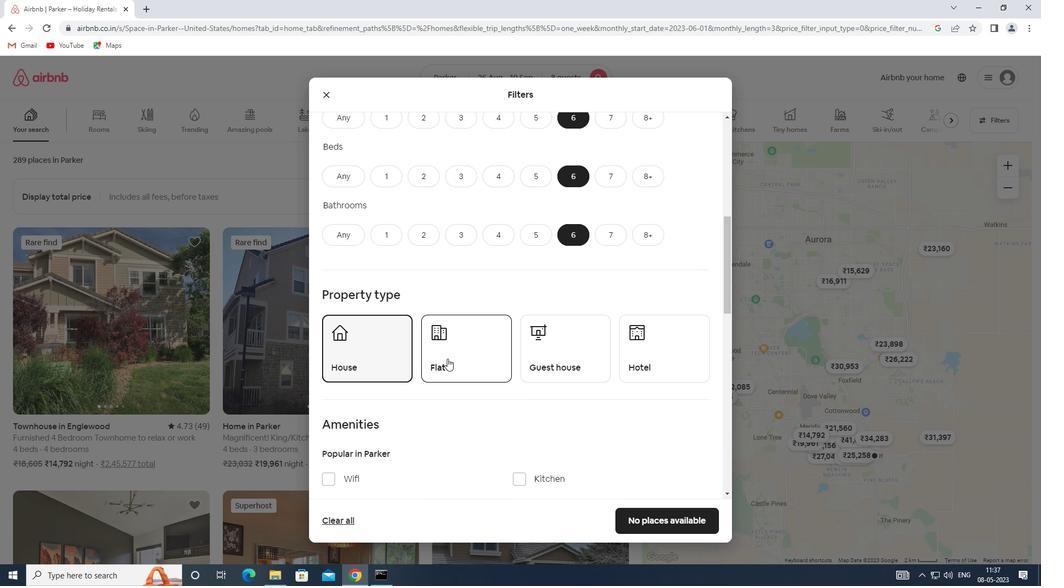 
Action: Mouse moved to (551, 355)
Screenshot: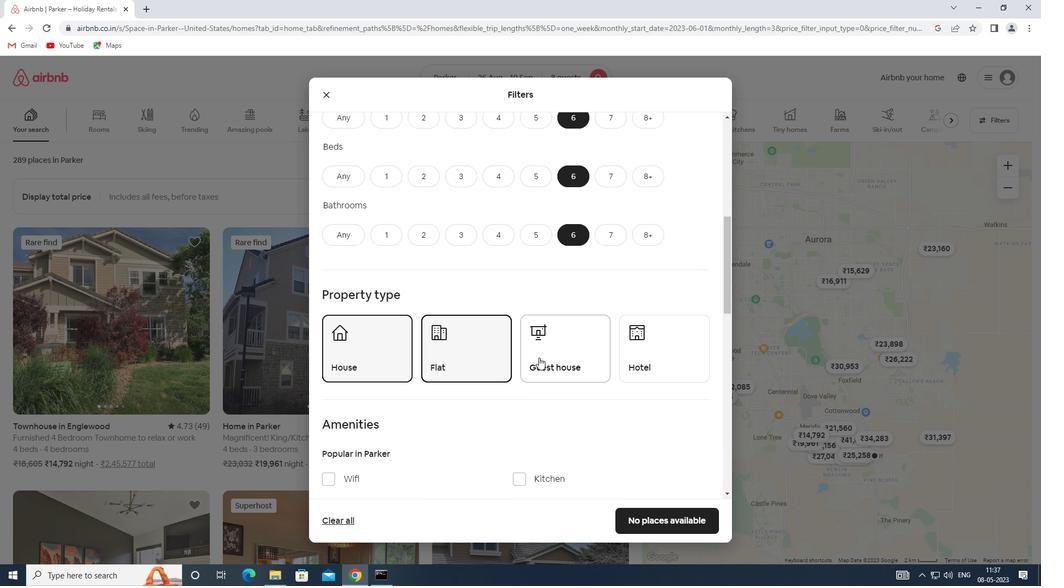 
Action: Mouse pressed left at (551, 355)
Screenshot: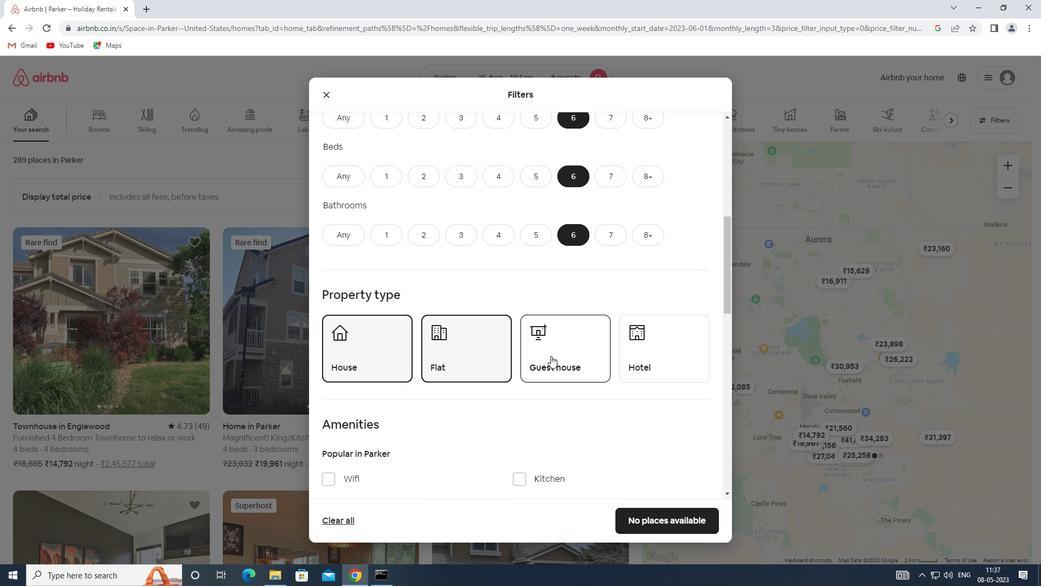 
Action: Mouse moved to (650, 346)
Screenshot: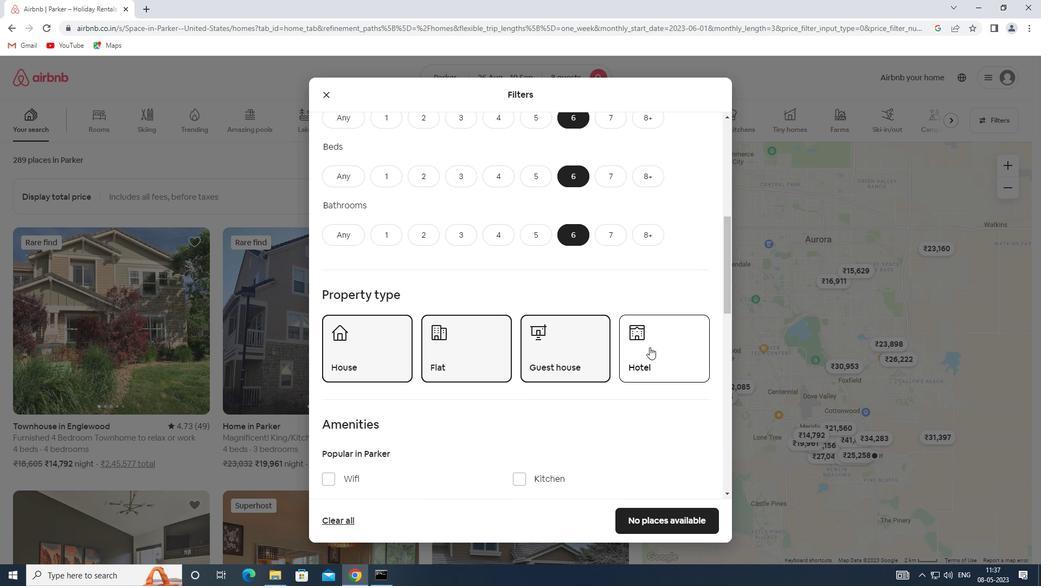 
Action: Mouse scrolled (650, 346) with delta (0, 0)
Screenshot: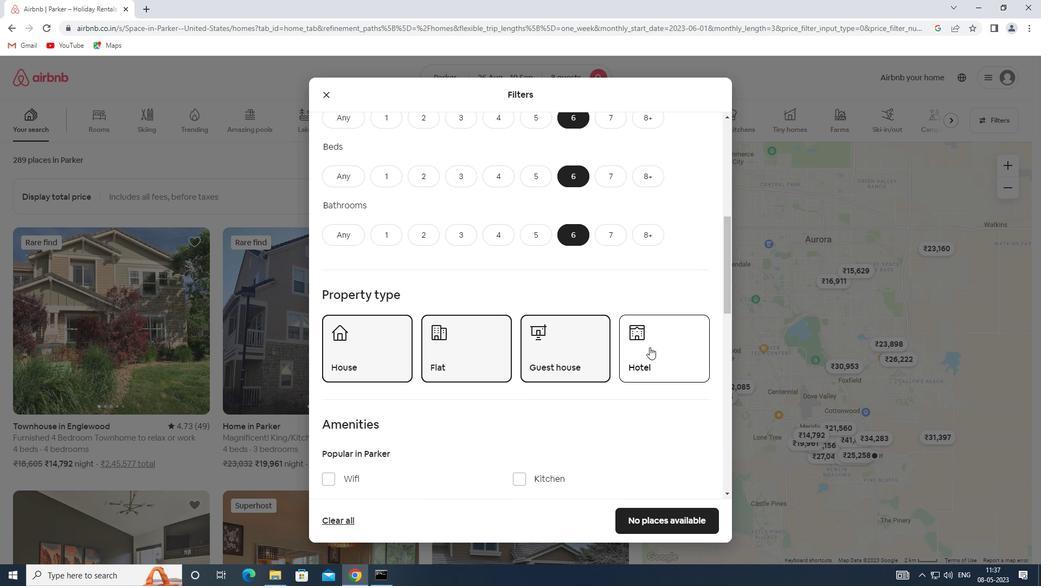 
Action: Mouse scrolled (650, 346) with delta (0, 0)
Screenshot: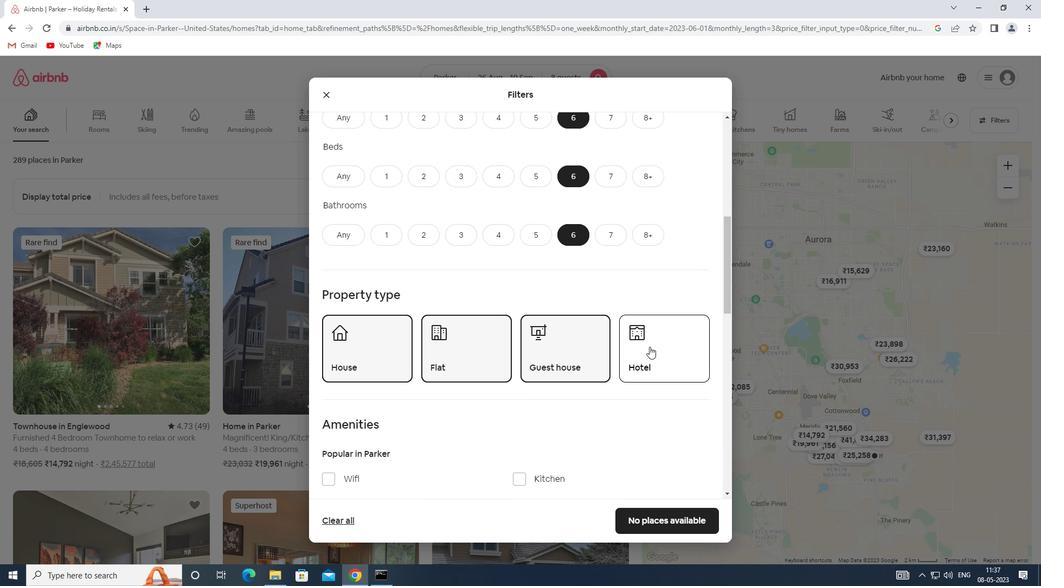 
Action: Mouse scrolled (650, 346) with delta (0, 0)
Screenshot: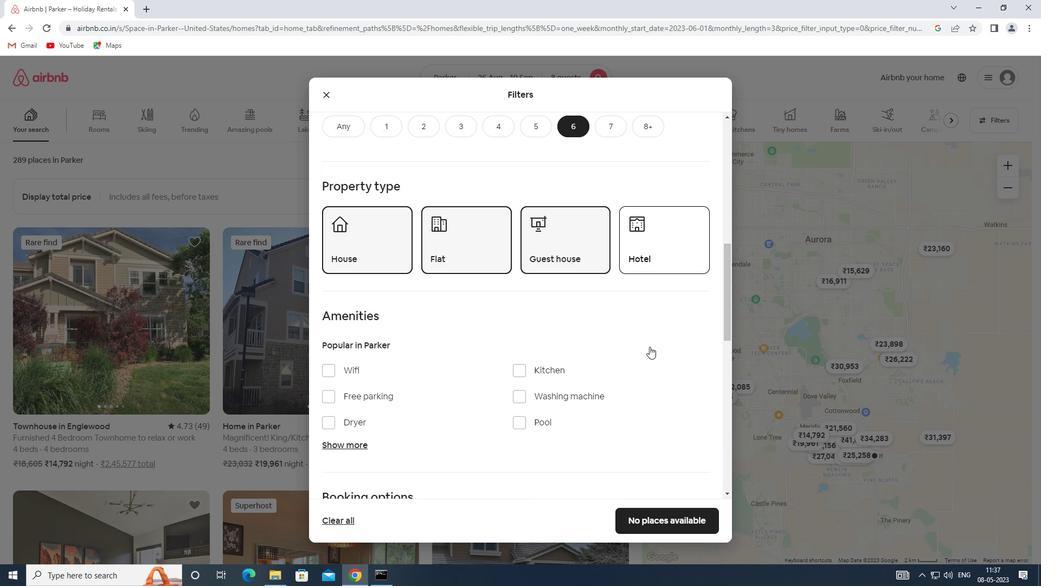
Action: Mouse moved to (326, 316)
Screenshot: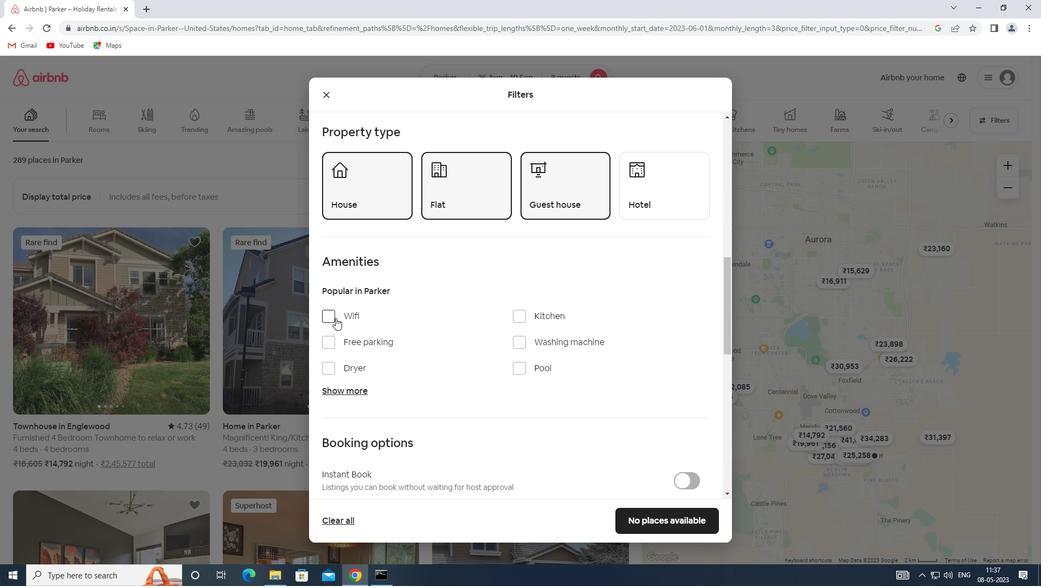 
Action: Mouse pressed left at (326, 316)
Screenshot: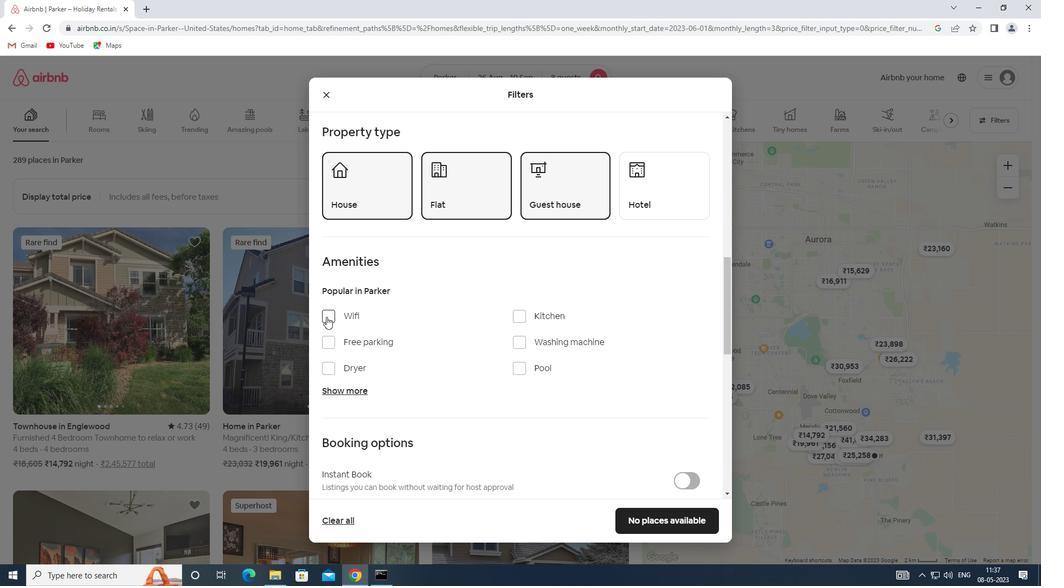 
Action: Mouse moved to (352, 390)
Screenshot: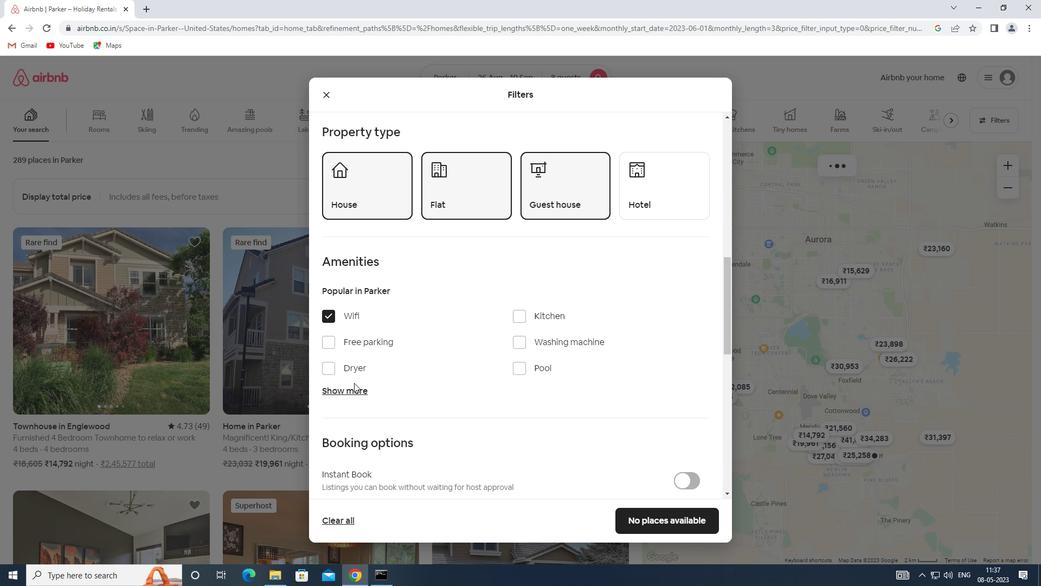 
Action: Mouse pressed left at (352, 390)
Screenshot: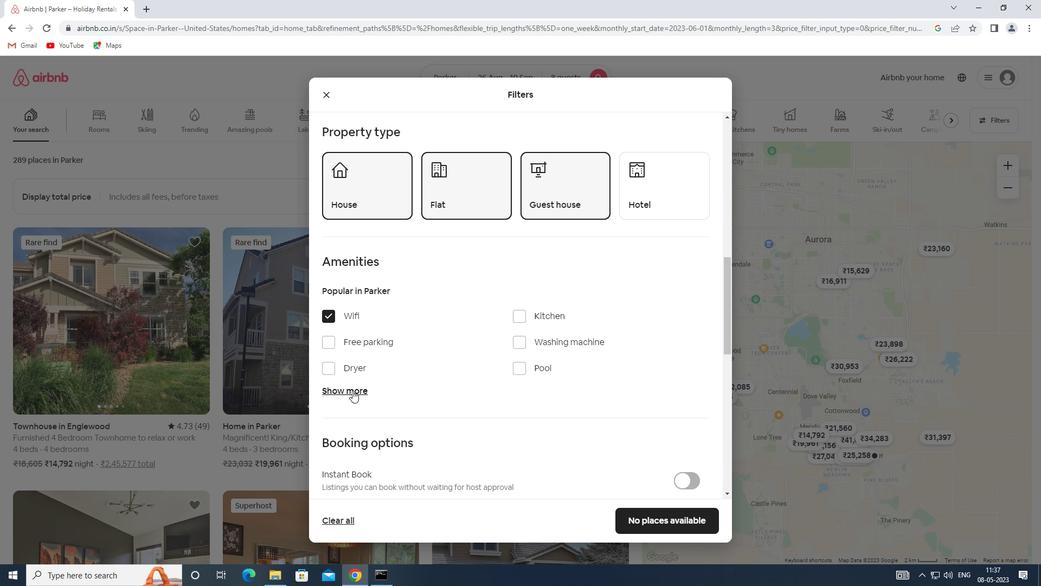 
Action: Mouse moved to (434, 385)
Screenshot: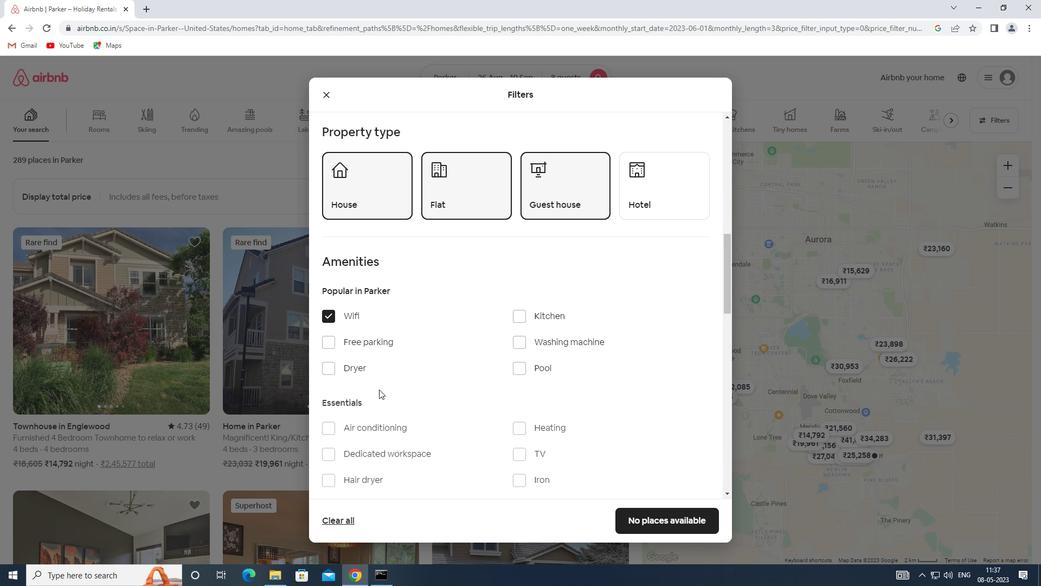 
Action: Mouse scrolled (434, 384) with delta (0, 0)
Screenshot: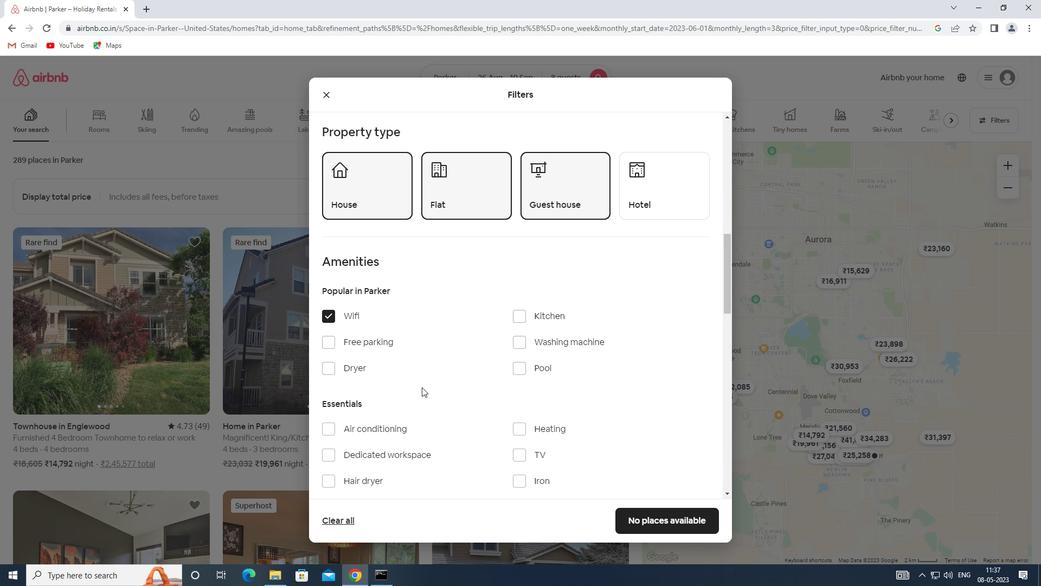
Action: Mouse moved to (518, 393)
Screenshot: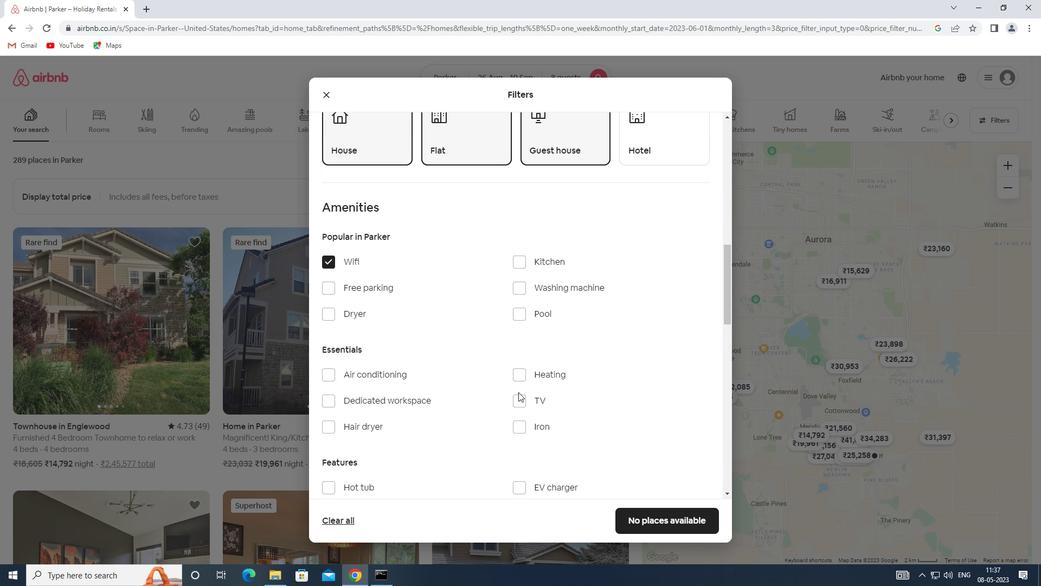 
Action: Mouse pressed left at (518, 393)
Screenshot: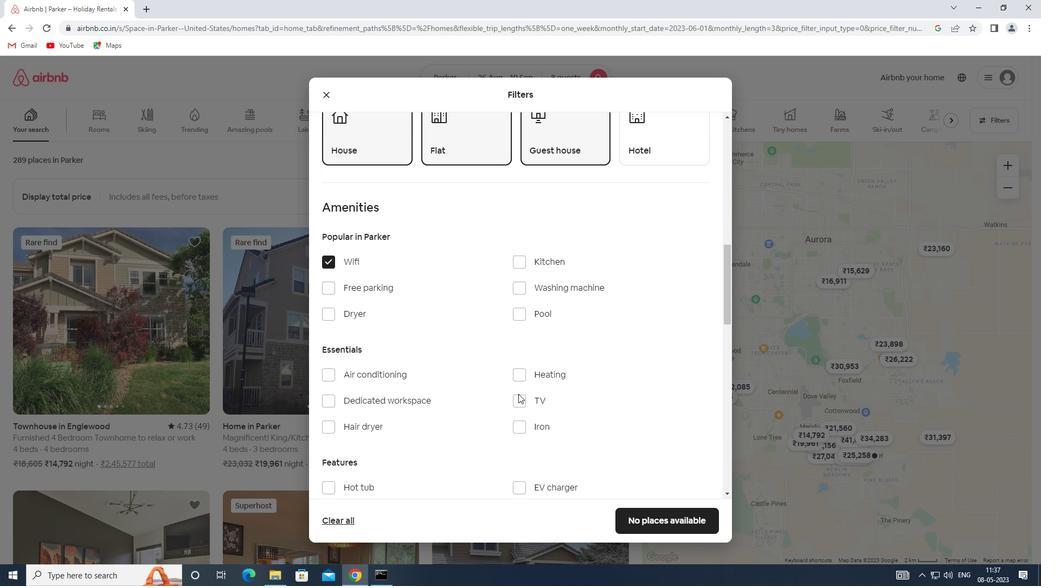 
Action: Mouse moved to (518, 398)
Screenshot: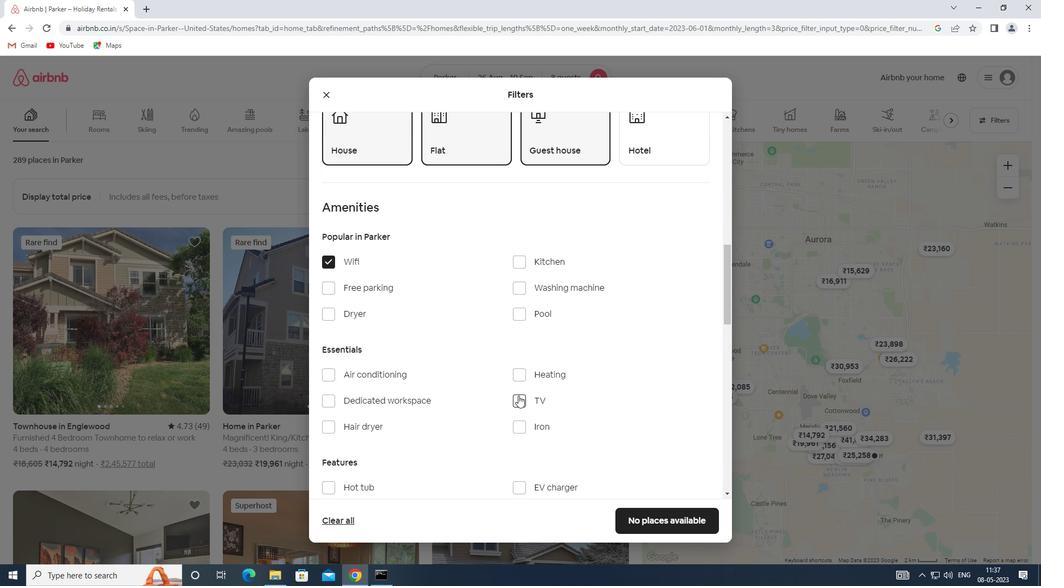 
Action: Mouse pressed left at (518, 398)
Screenshot: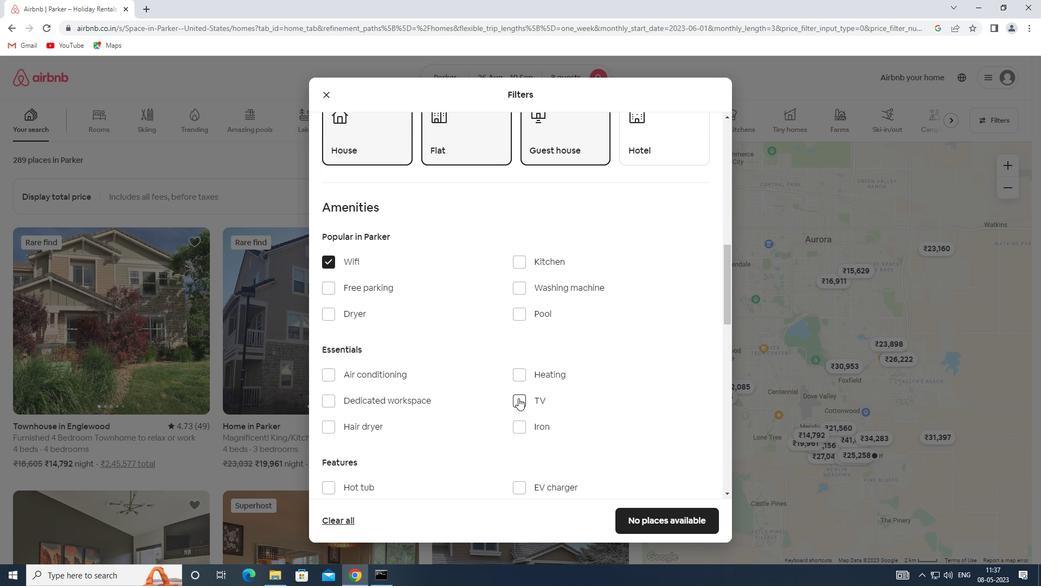 
Action: Mouse moved to (327, 291)
Screenshot: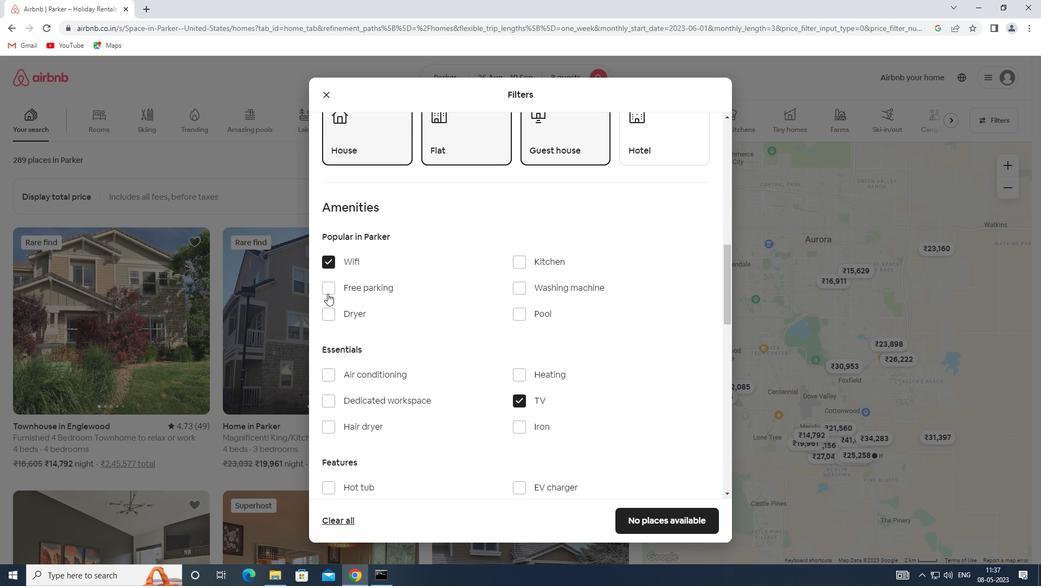 
Action: Mouse pressed left at (327, 291)
Screenshot: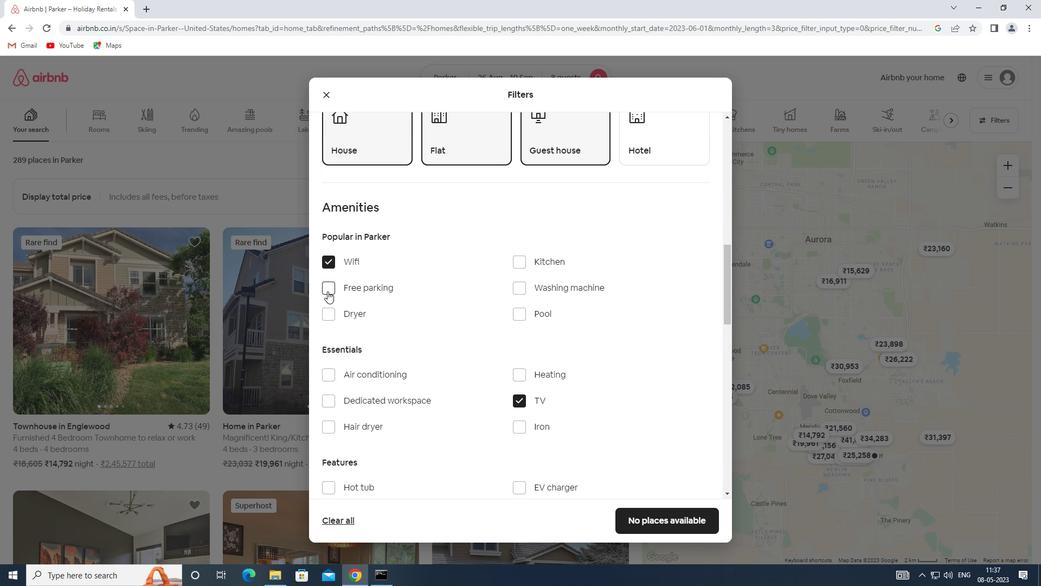 
Action: Mouse moved to (486, 369)
Screenshot: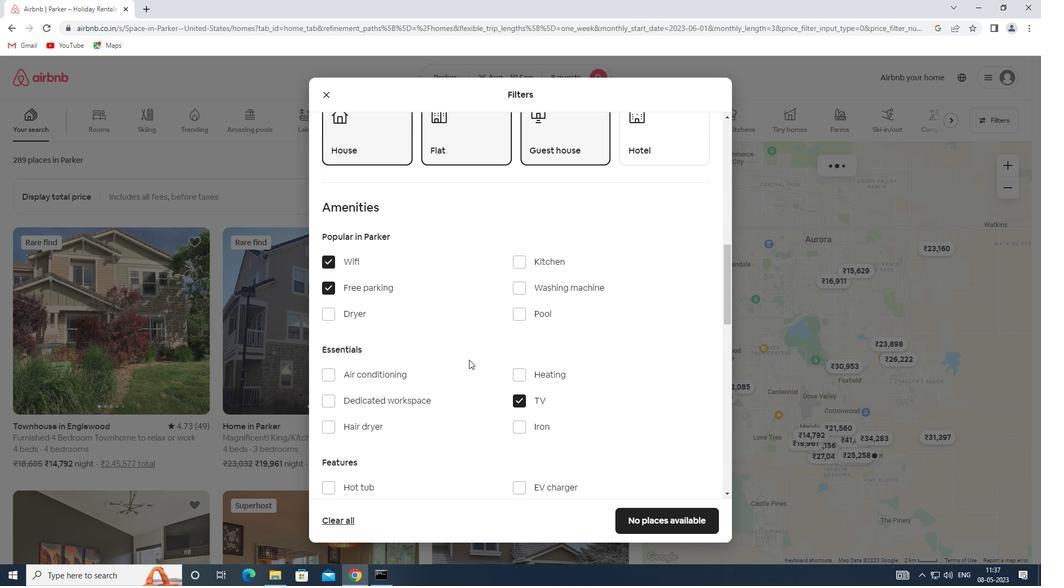 
Action: Mouse scrolled (486, 368) with delta (0, 0)
Screenshot: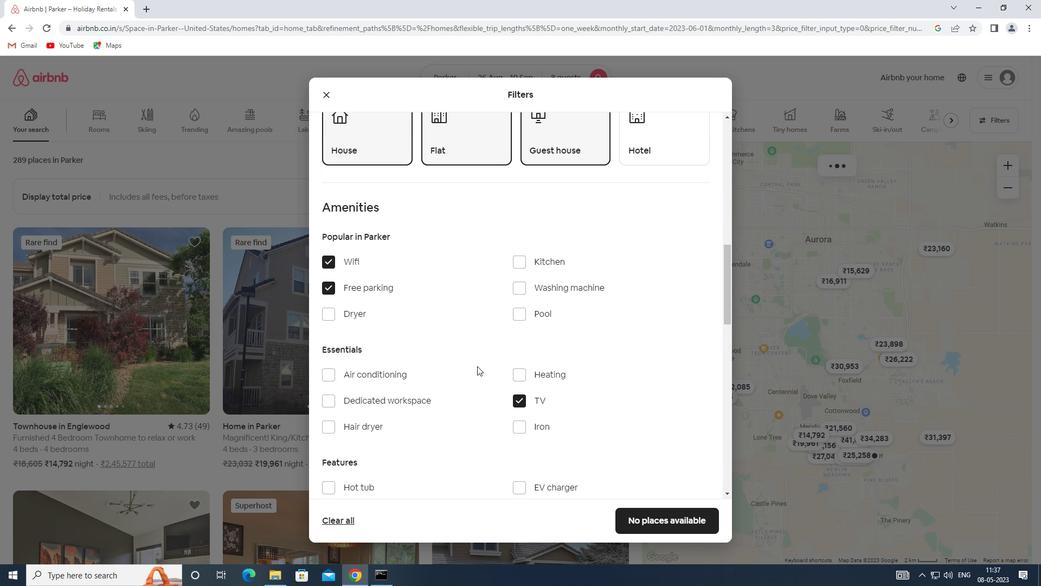 
Action: Mouse scrolled (486, 368) with delta (0, 0)
Screenshot: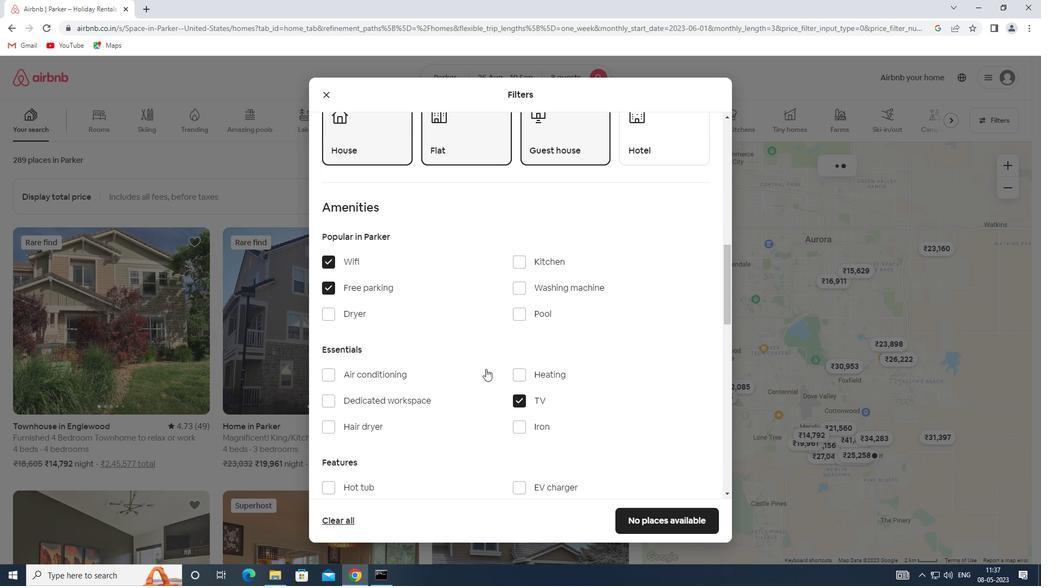 
Action: Mouse scrolled (486, 368) with delta (0, 0)
Screenshot: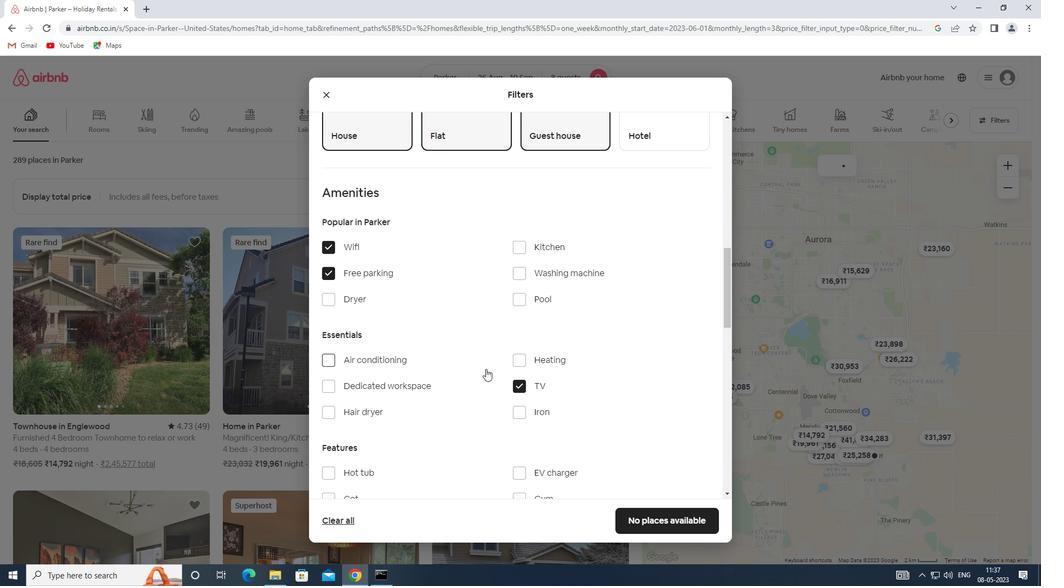 
Action: Mouse scrolled (486, 368) with delta (0, 0)
Screenshot: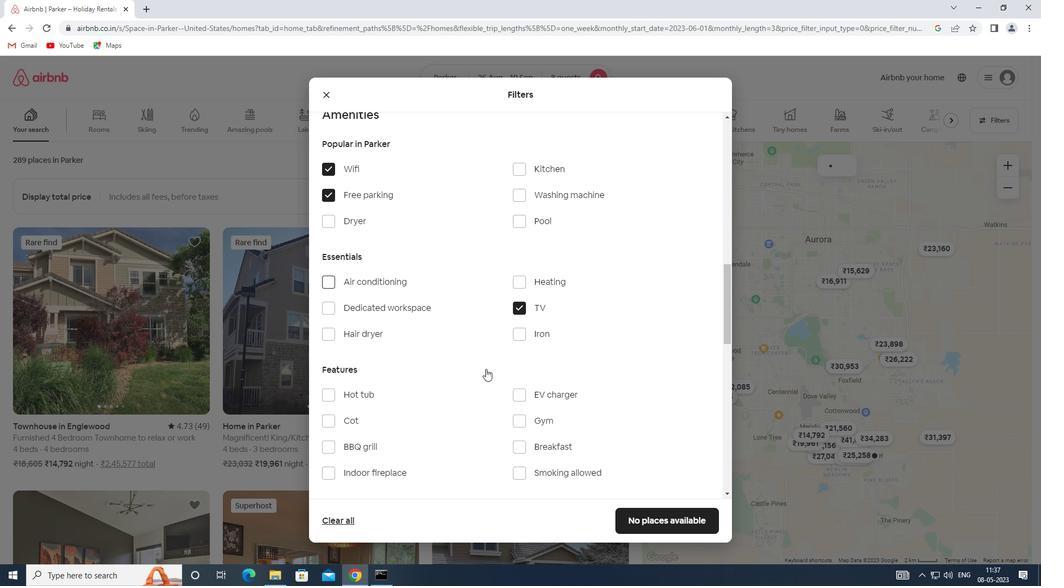 
Action: Mouse moved to (519, 293)
Screenshot: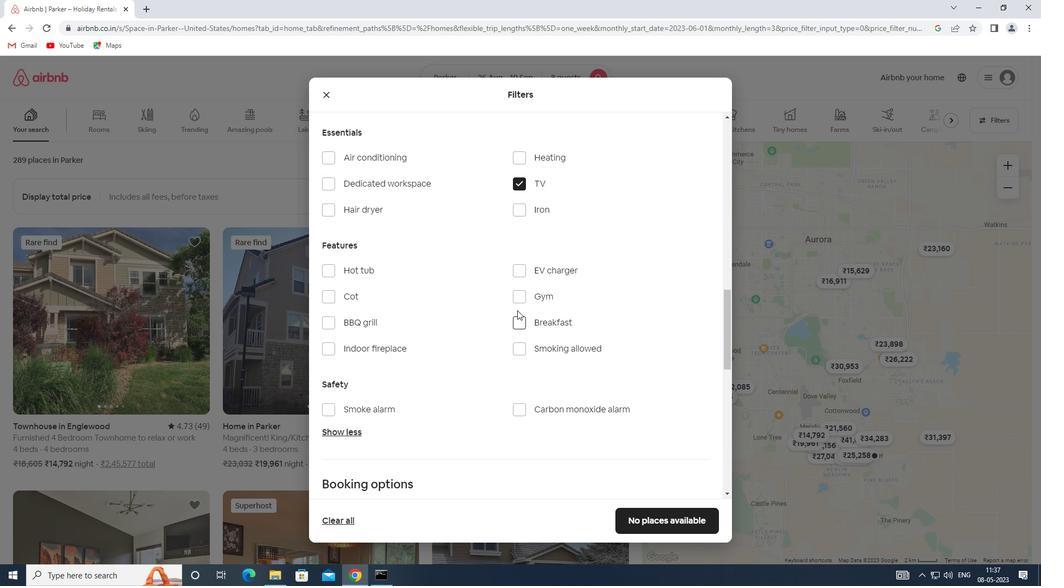 
Action: Mouse pressed left at (519, 293)
Screenshot: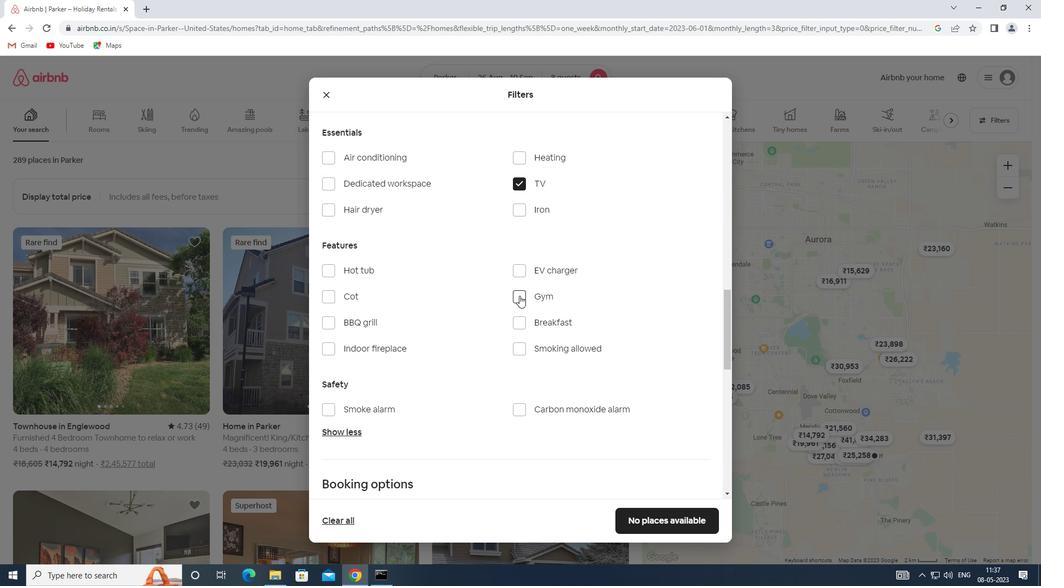 
Action: Mouse moved to (519, 327)
Screenshot: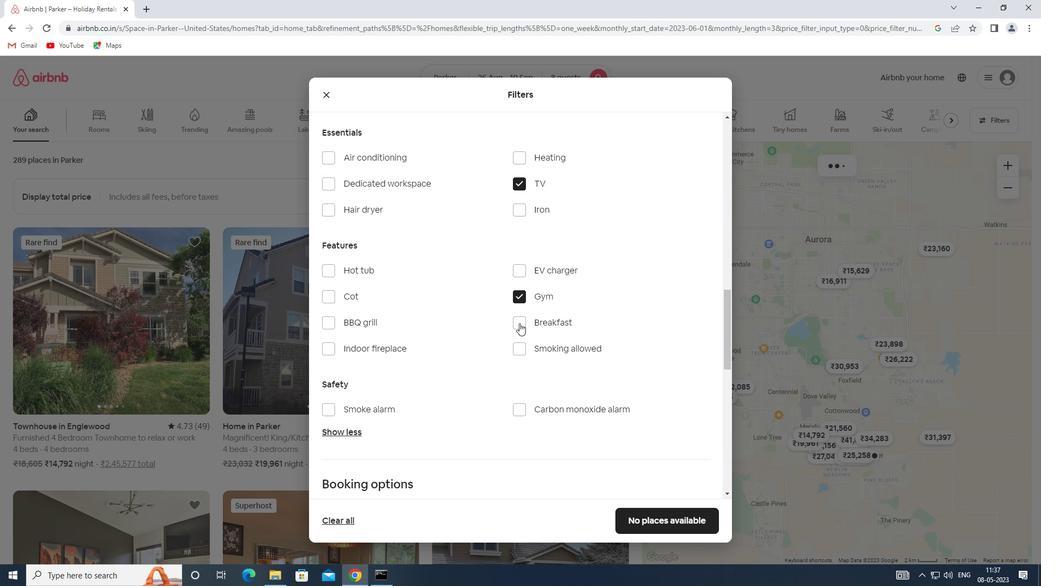 
Action: Mouse pressed left at (519, 327)
Screenshot: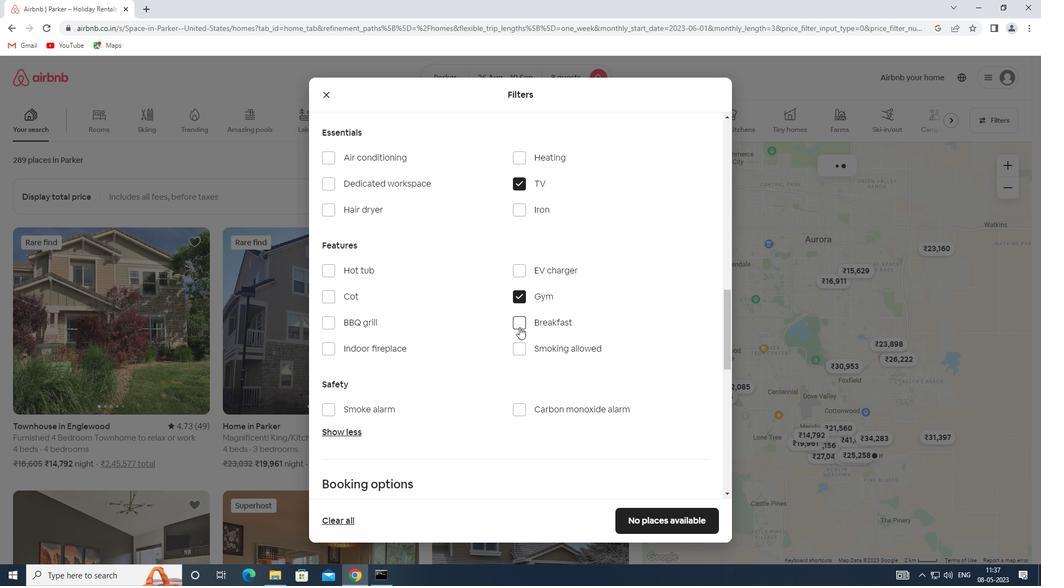 
Action: Mouse moved to (476, 384)
Screenshot: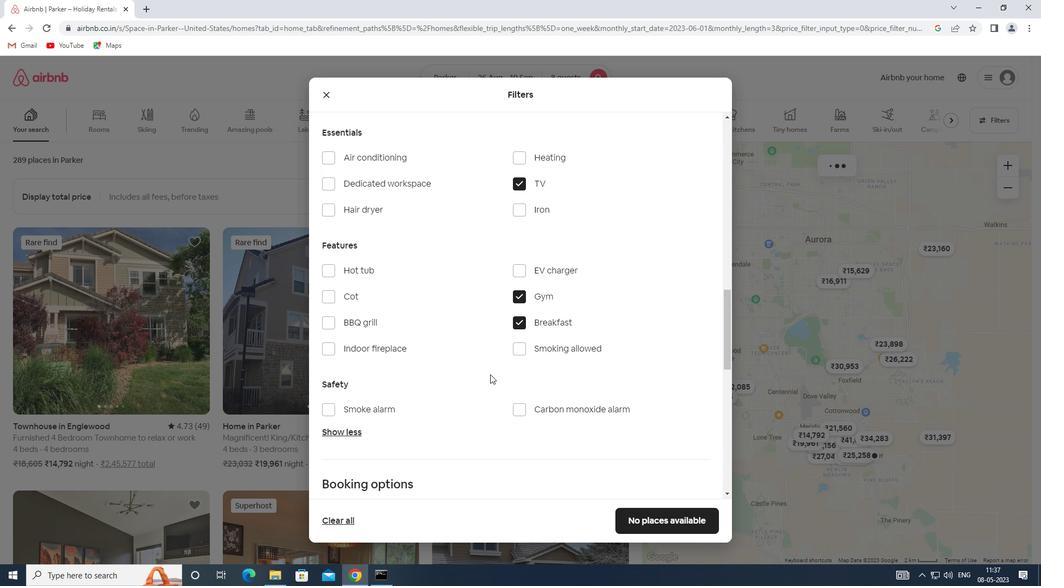 
Action: Mouse scrolled (476, 384) with delta (0, 0)
Screenshot: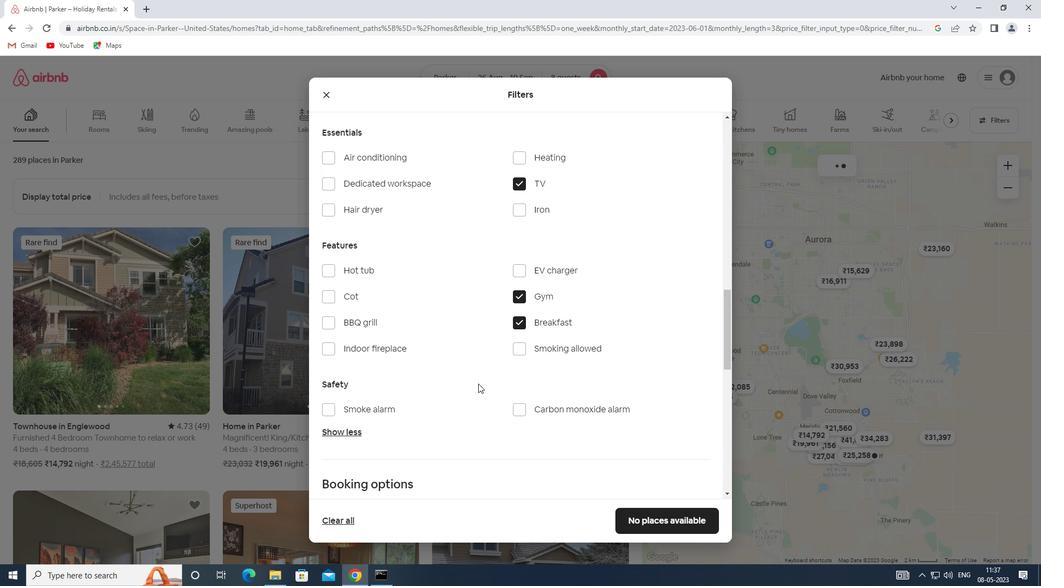 
Action: Mouse scrolled (476, 384) with delta (0, 0)
Screenshot: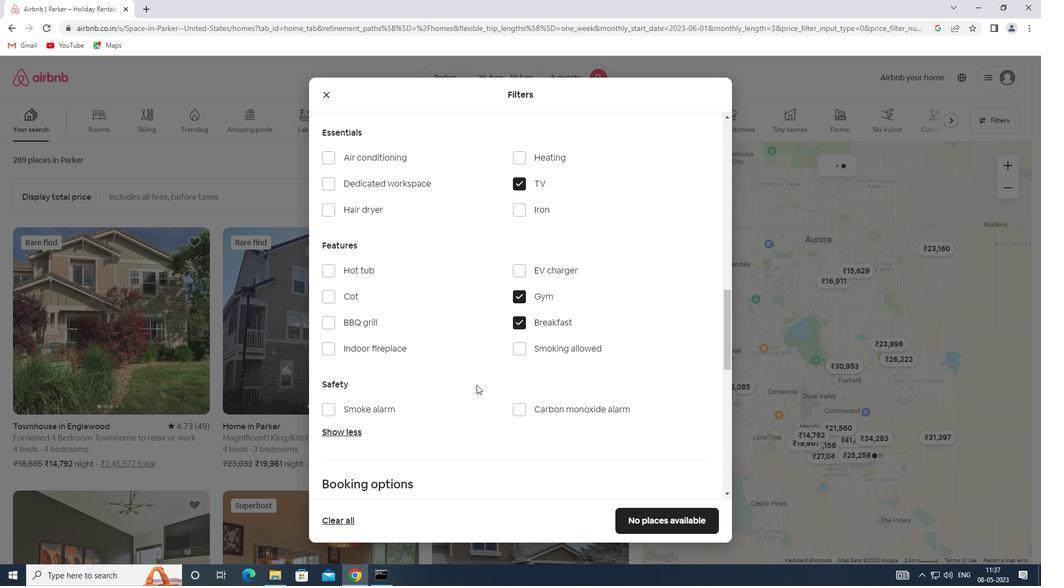 
Action: Mouse scrolled (476, 384) with delta (0, 0)
Screenshot: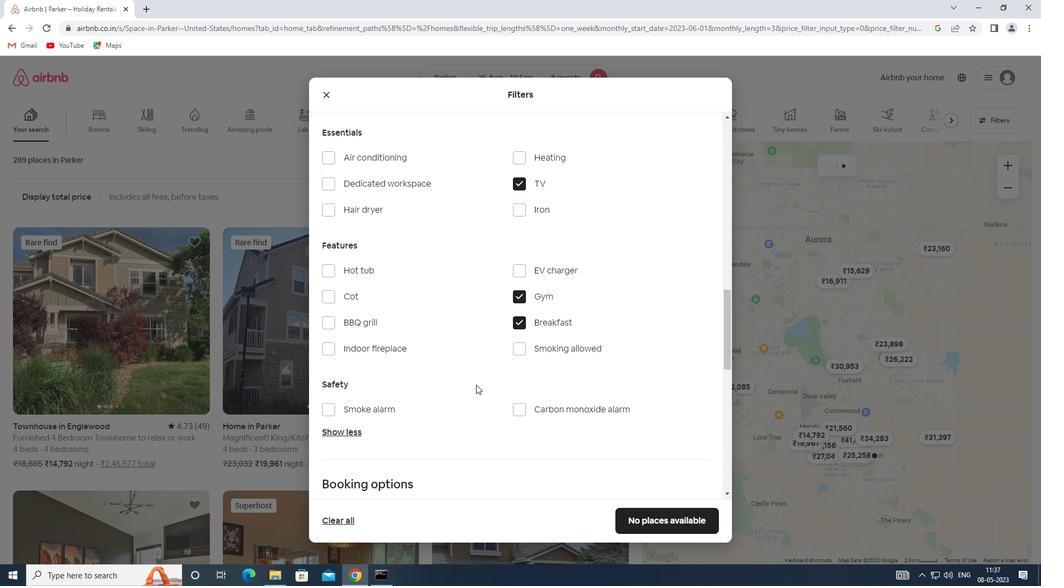 
Action: Mouse scrolled (476, 384) with delta (0, 0)
Screenshot: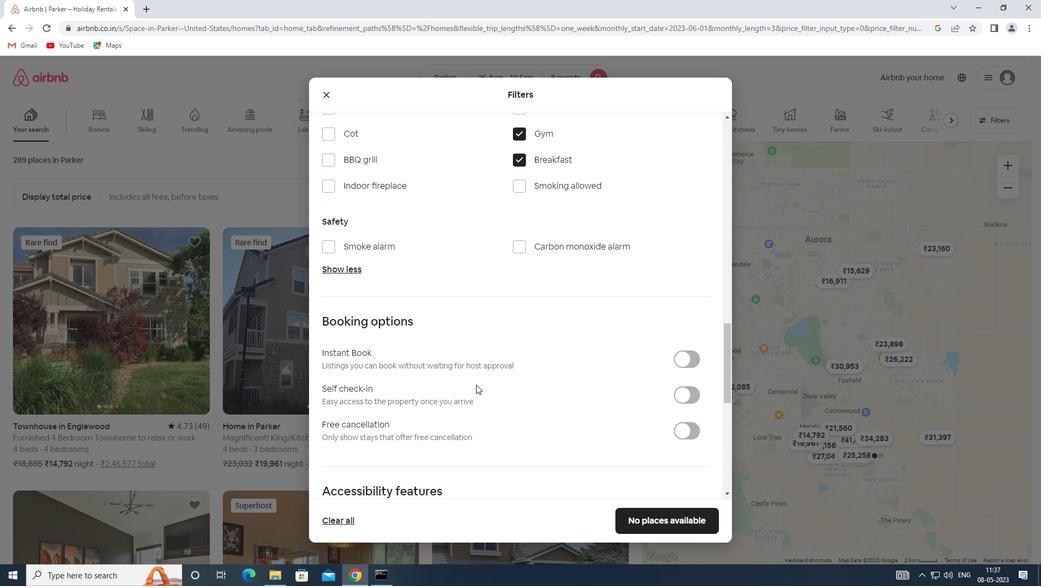 
Action: Mouse moved to (692, 336)
Screenshot: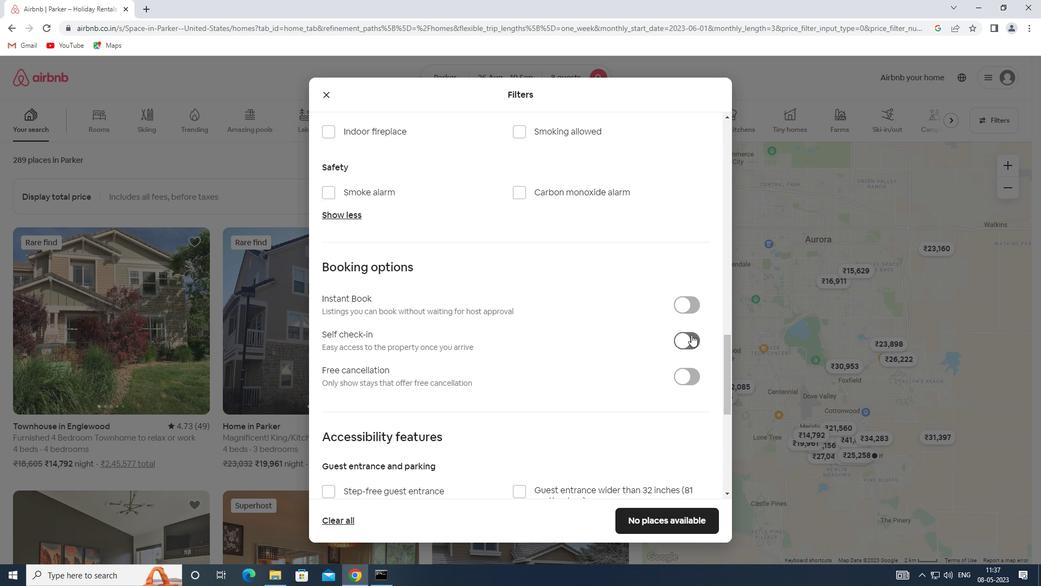 
Action: Mouse pressed left at (692, 336)
Screenshot: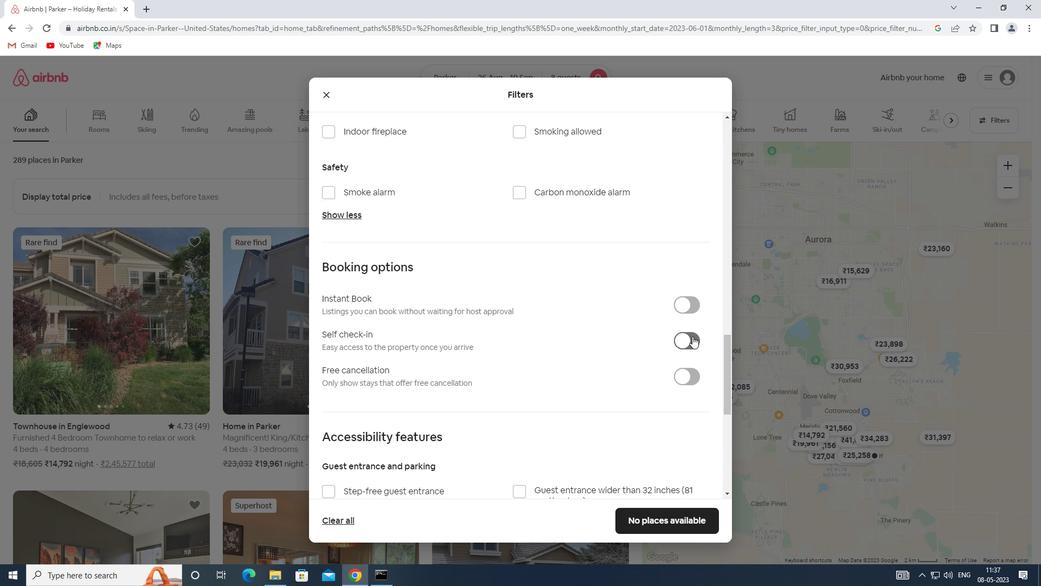 
Action: Mouse moved to (393, 393)
Screenshot: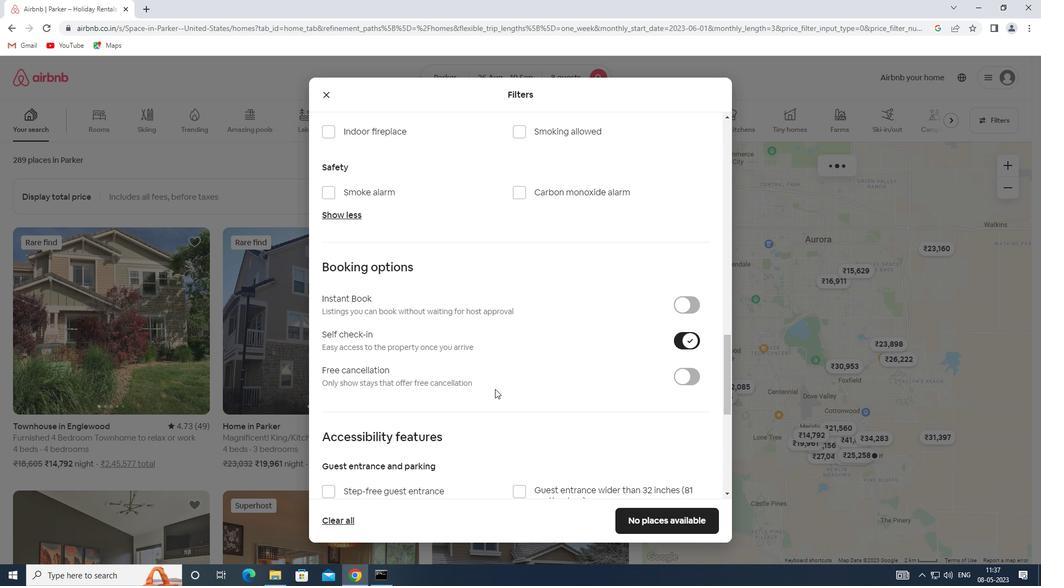 
Action: Mouse scrolled (393, 392) with delta (0, 0)
Screenshot: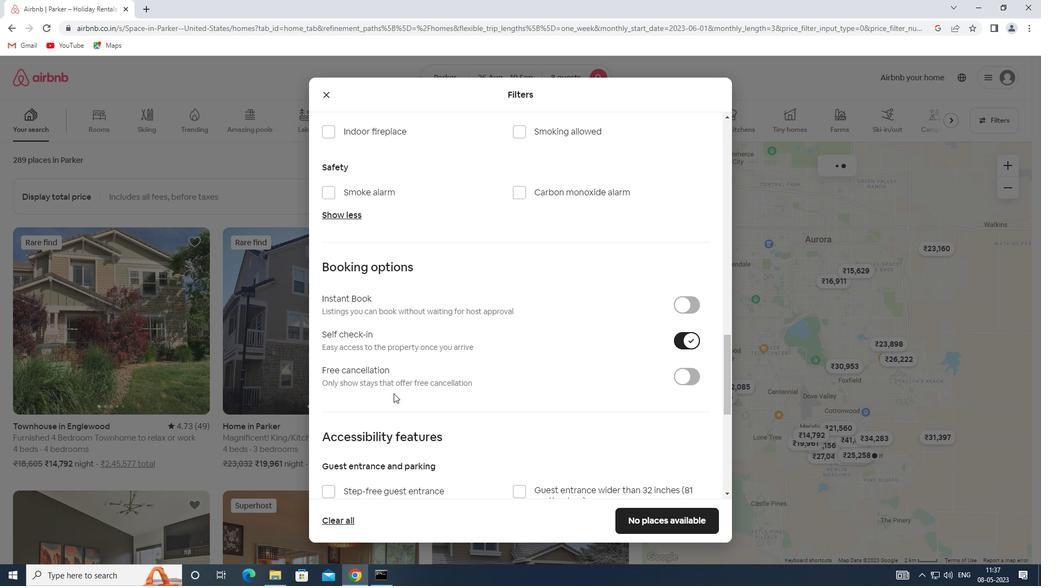 
Action: Mouse moved to (393, 393)
Screenshot: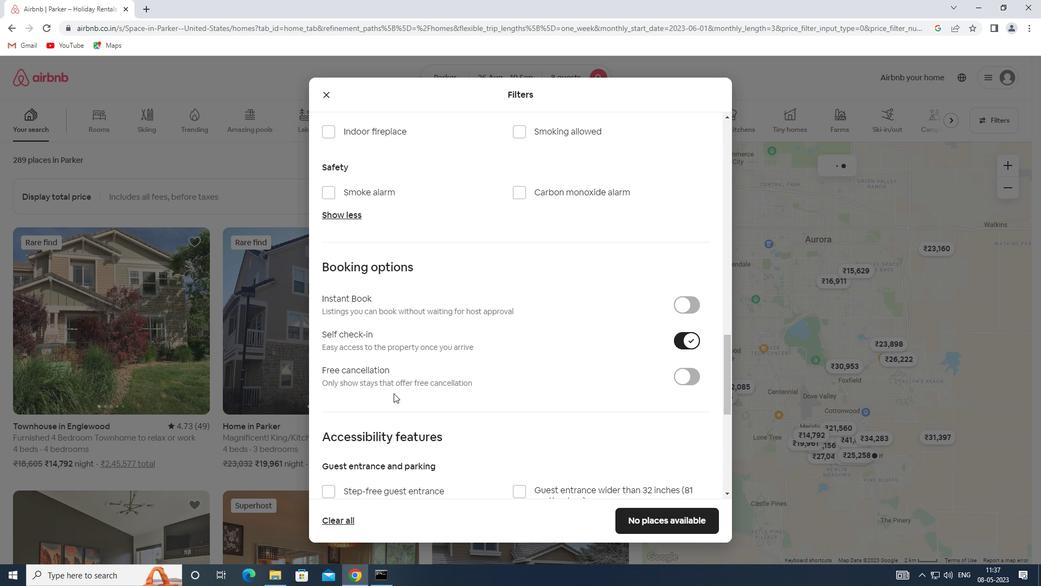
Action: Mouse scrolled (393, 392) with delta (0, 0)
Screenshot: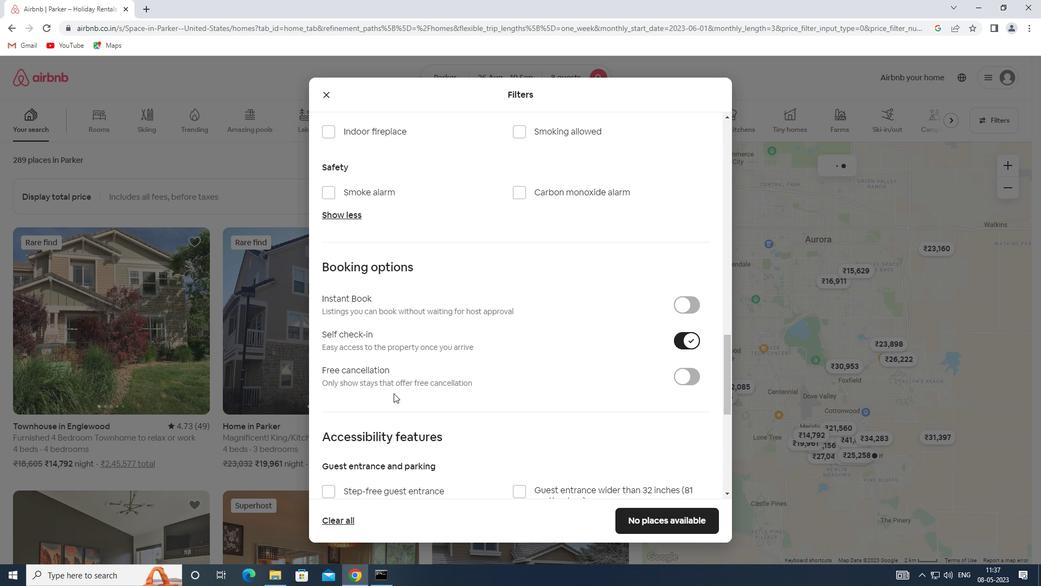 
Action: Mouse scrolled (393, 392) with delta (0, 0)
Screenshot: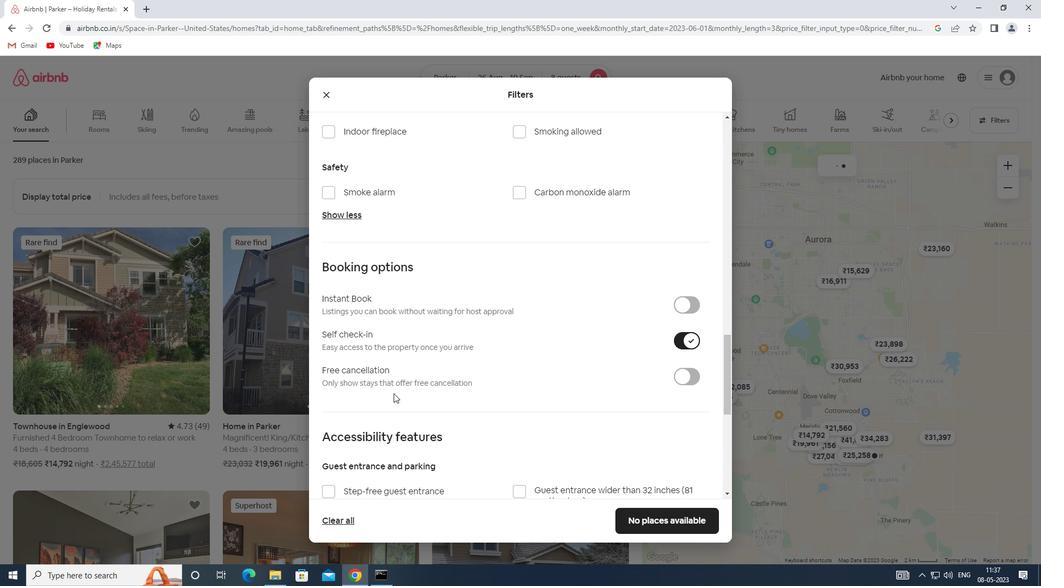 
Action: Mouse scrolled (393, 392) with delta (0, 0)
Screenshot: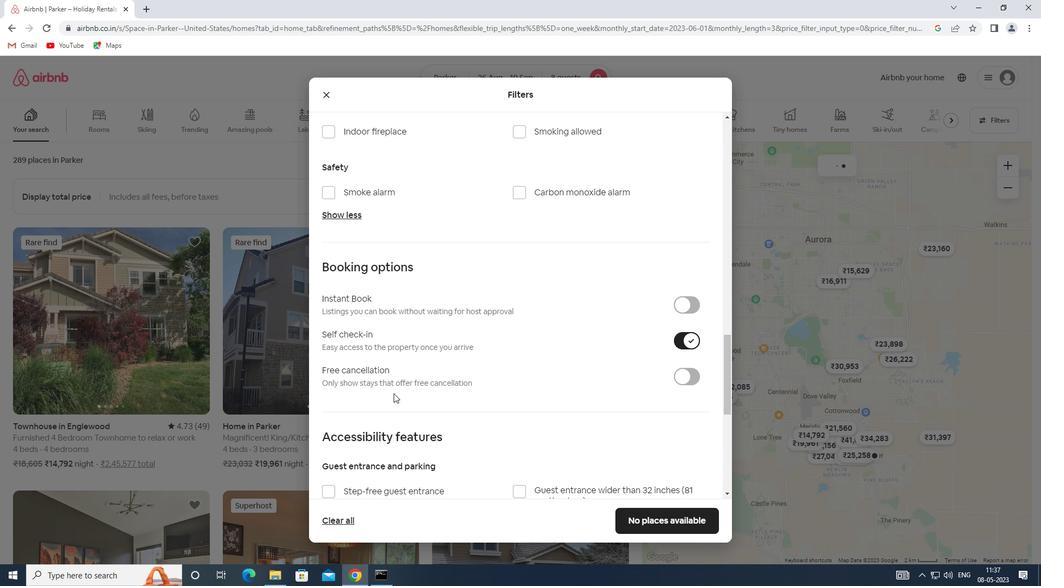 
Action: Mouse scrolled (393, 392) with delta (0, 0)
Screenshot: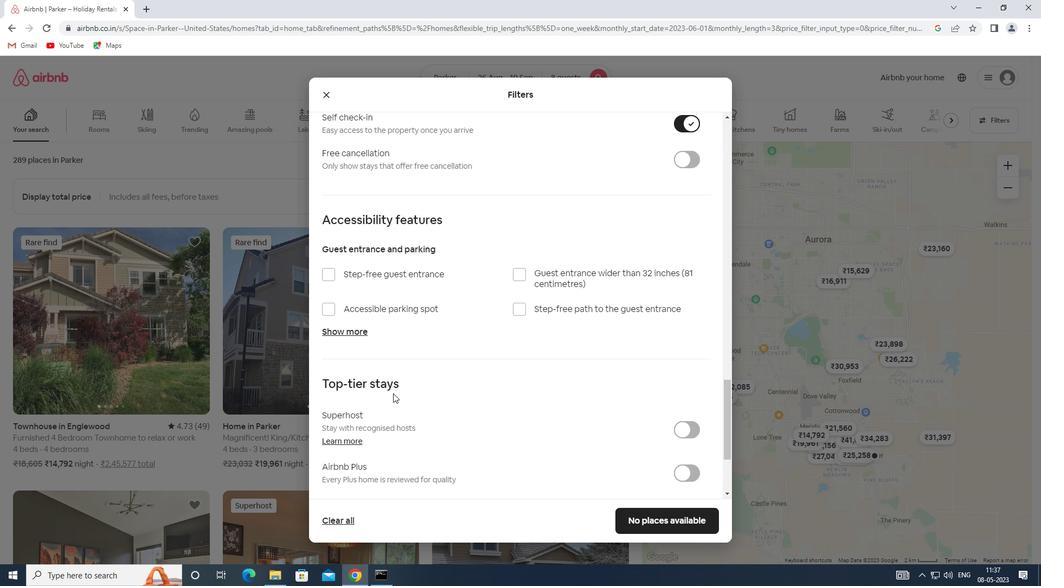 
Action: Mouse scrolled (393, 392) with delta (0, 0)
Screenshot: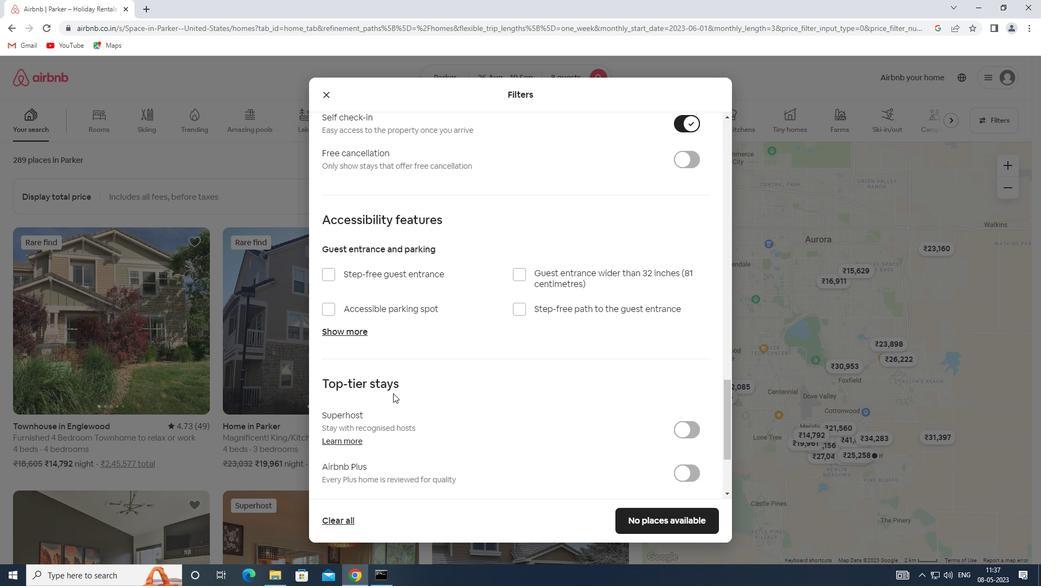 
Action: Mouse scrolled (393, 392) with delta (0, 0)
Screenshot: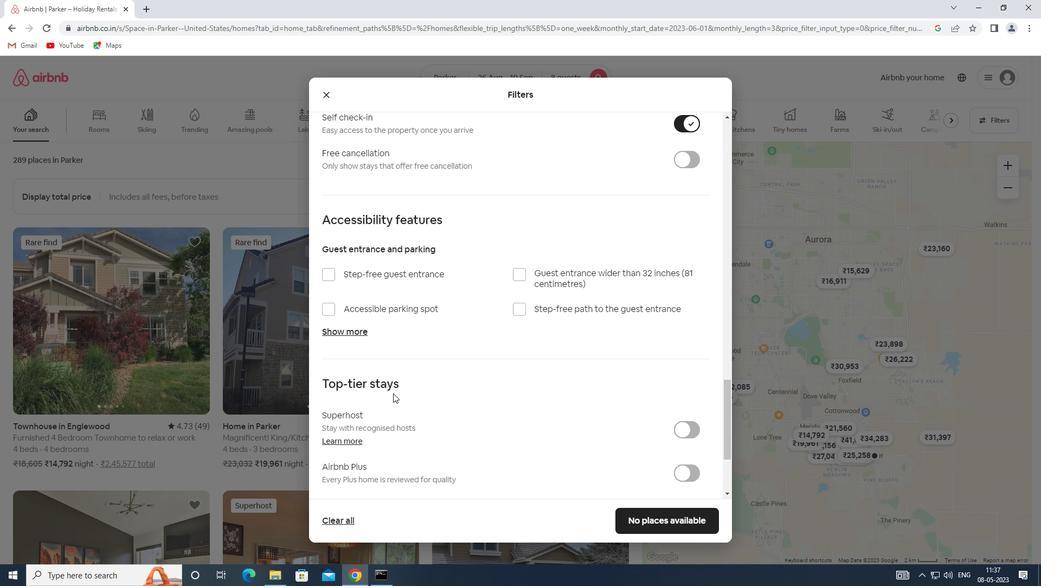 
Action: Mouse moved to (361, 420)
Screenshot: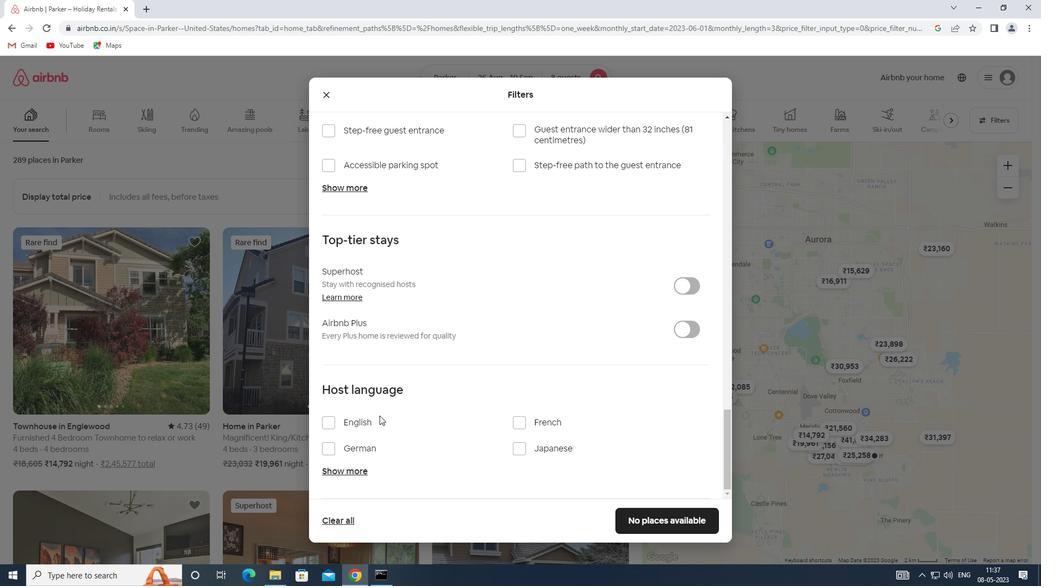 
Action: Mouse pressed left at (361, 420)
Screenshot: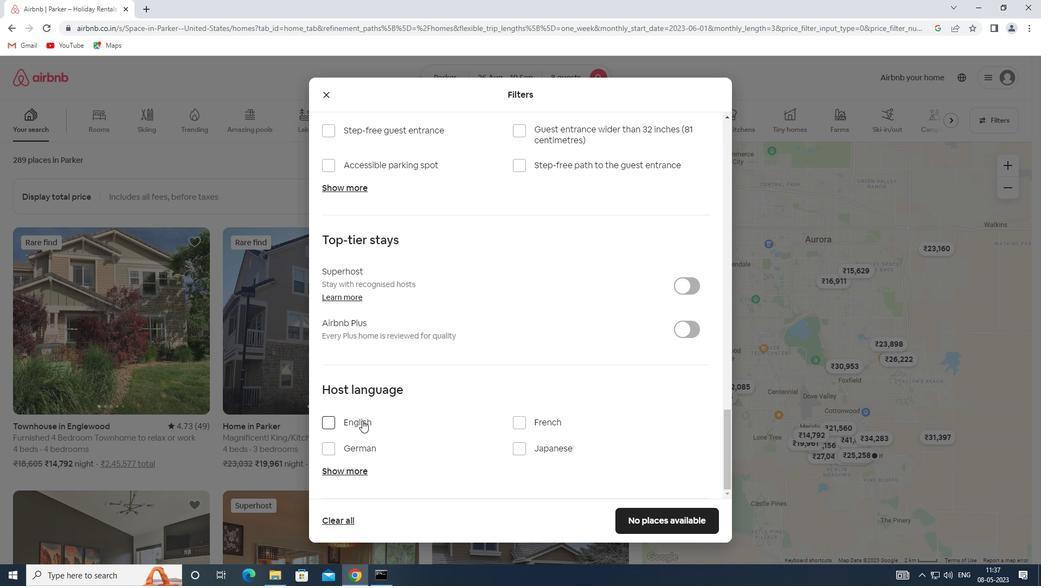 
Action: Mouse moved to (654, 520)
Screenshot: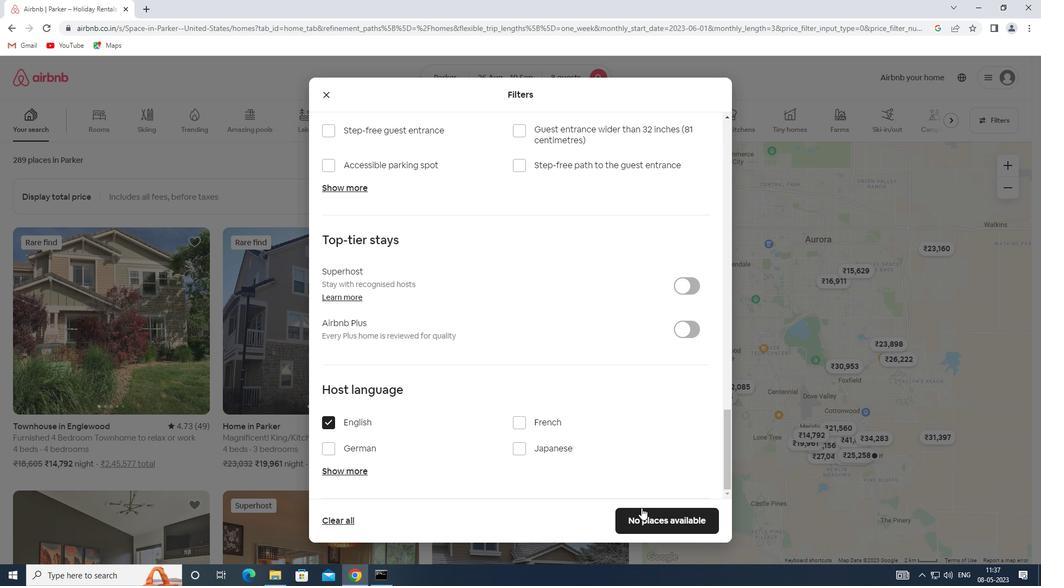 
Action: Mouse pressed left at (654, 520)
Screenshot: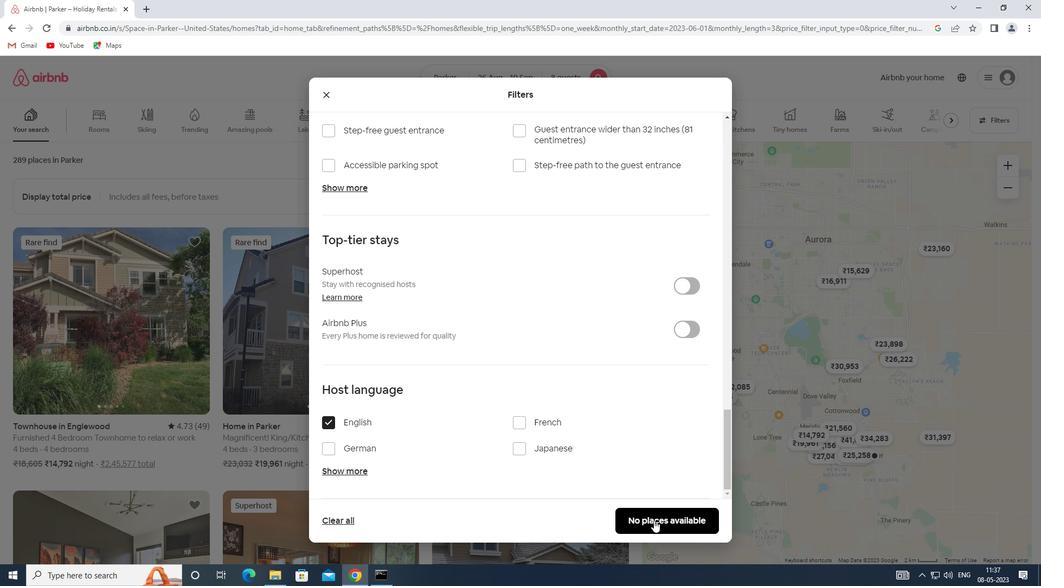 
